 Task: Search one way flight ticket for 5 adults, 2 children, 1 infant in seat and 2 infants on lap in economy from Hartford: Bradley International Airport to Fort Wayne: Fort Wayne International Airport on 5-4-2023. Choice of flights is Sun country airlines. Number of bags: 2 carry on bags. Price is upto 106000. Outbound departure time preference is 4:00.
Action: Mouse moved to (325, 281)
Screenshot: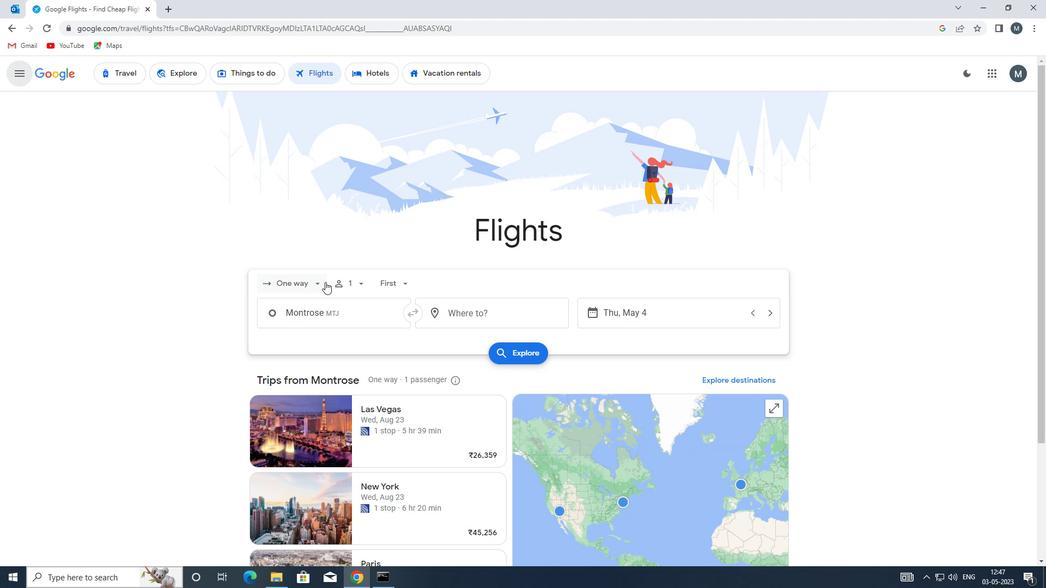 
Action: Mouse pressed left at (325, 281)
Screenshot: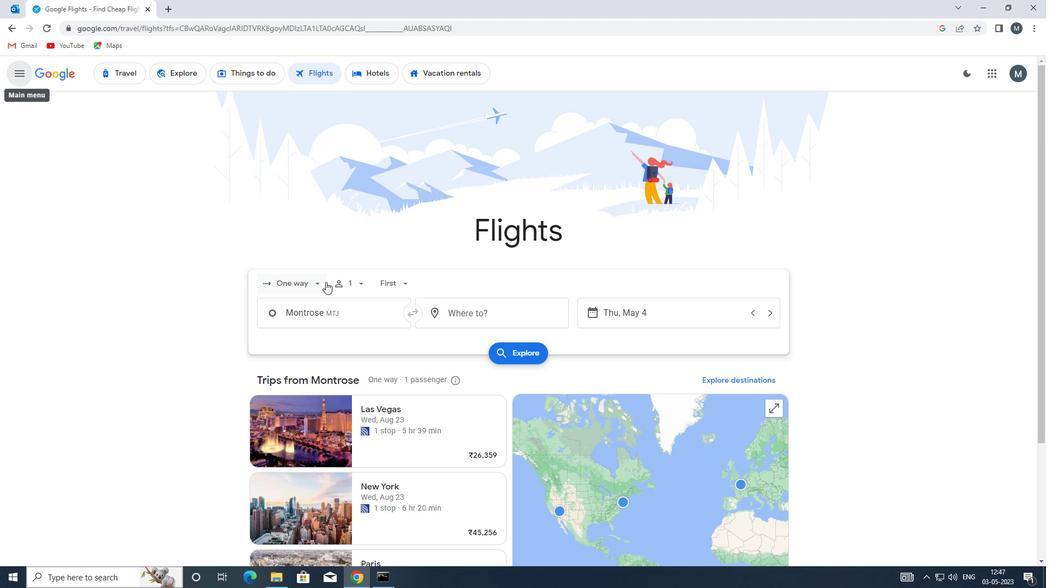 
Action: Mouse moved to (314, 338)
Screenshot: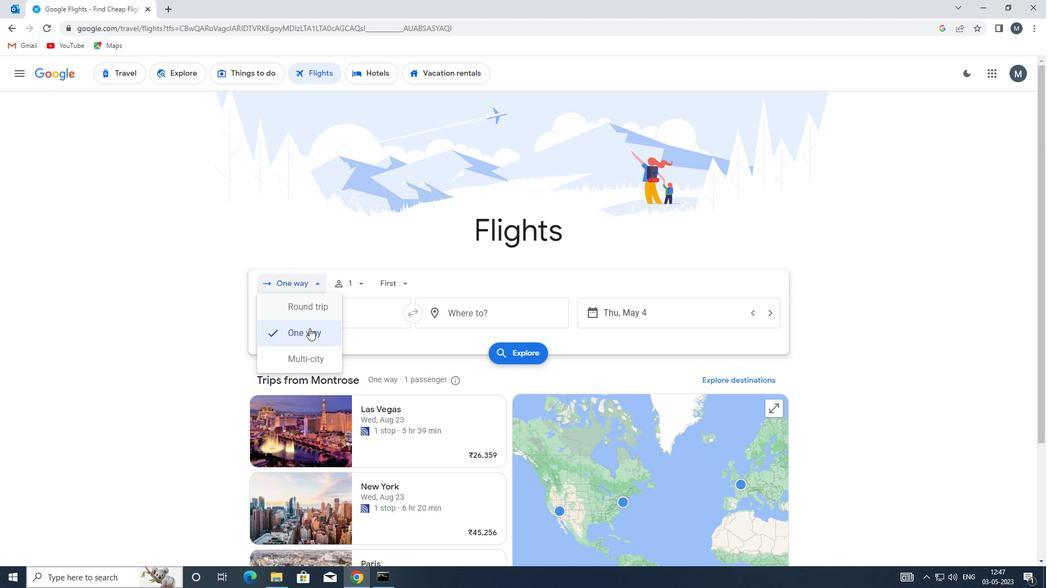 
Action: Mouse pressed left at (314, 338)
Screenshot: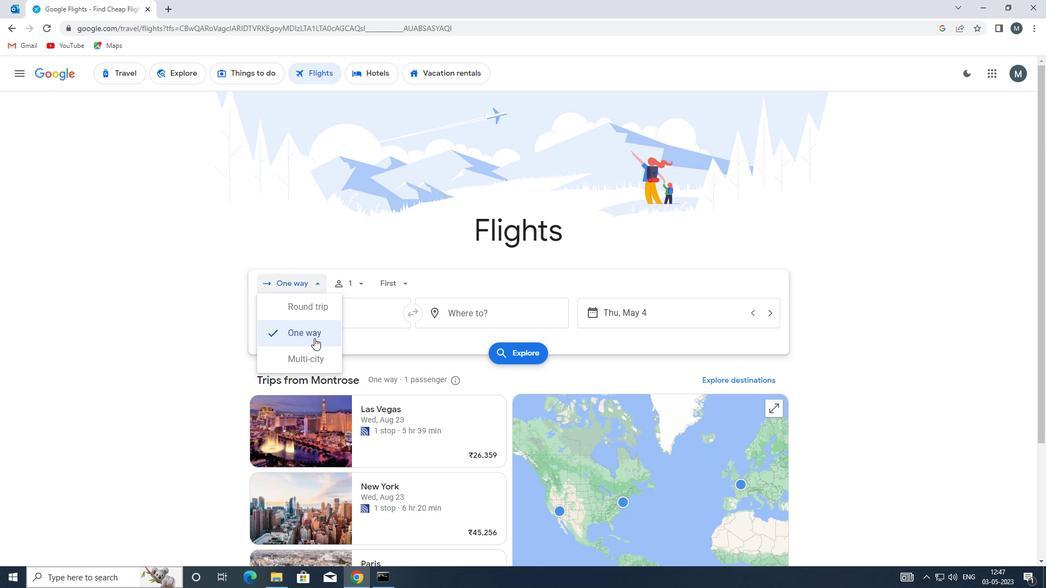 
Action: Mouse moved to (361, 282)
Screenshot: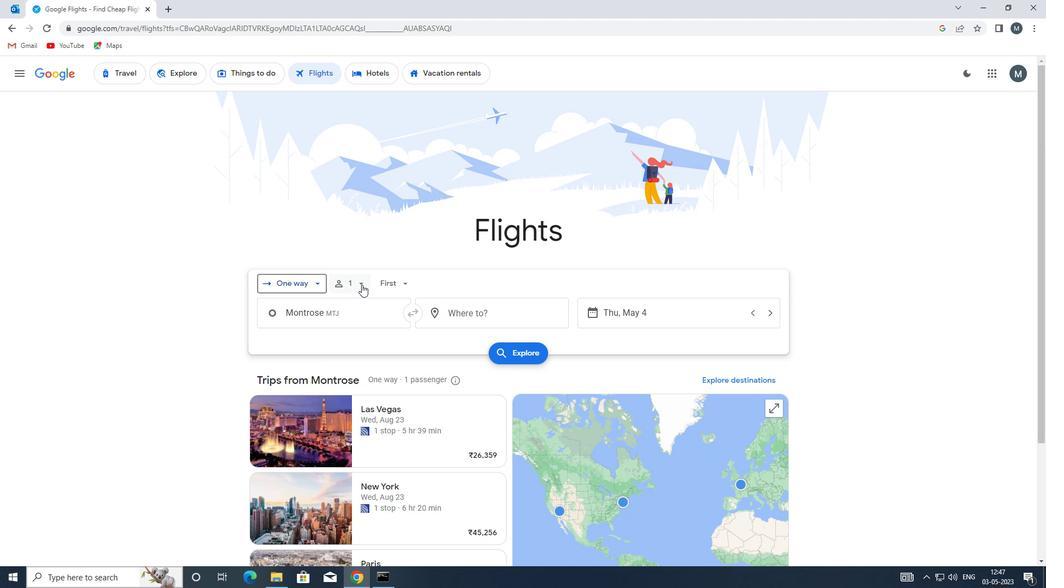
Action: Mouse pressed left at (361, 282)
Screenshot: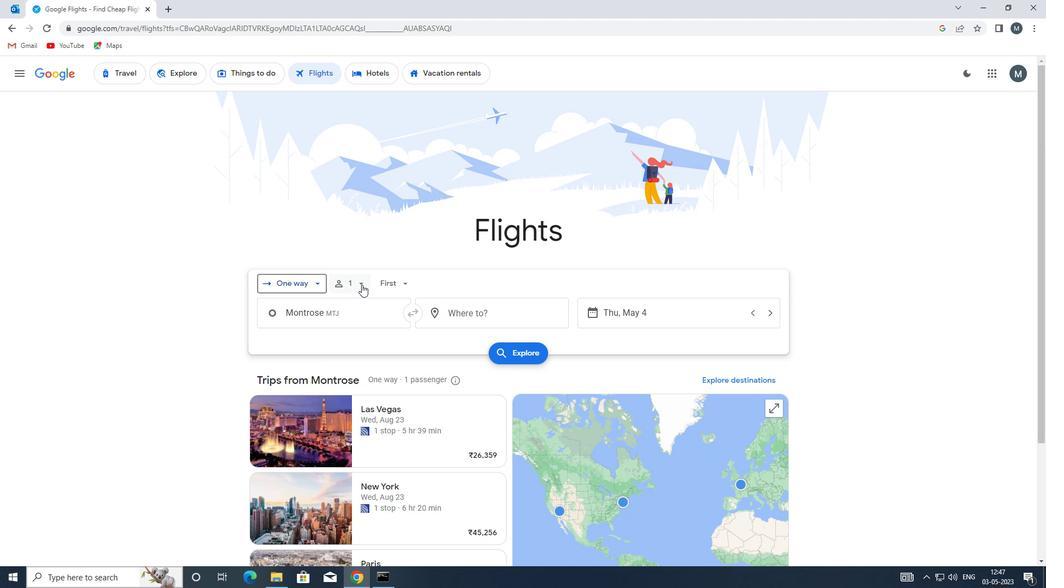 
Action: Mouse moved to (444, 311)
Screenshot: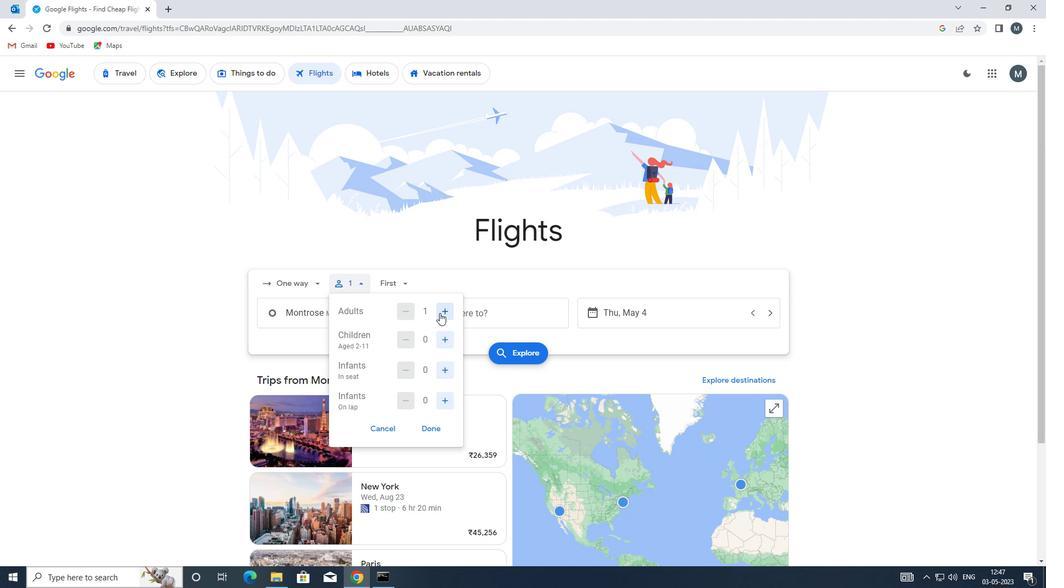 
Action: Mouse pressed left at (444, 311)
Screenshot: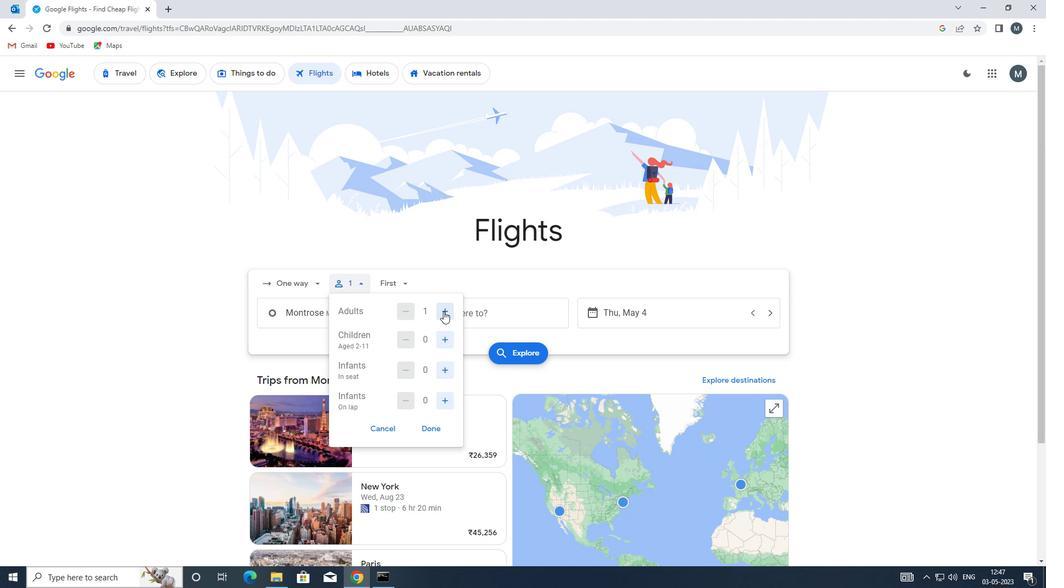 
Action: Mouse pressed left at (444, 311)
Screenshot: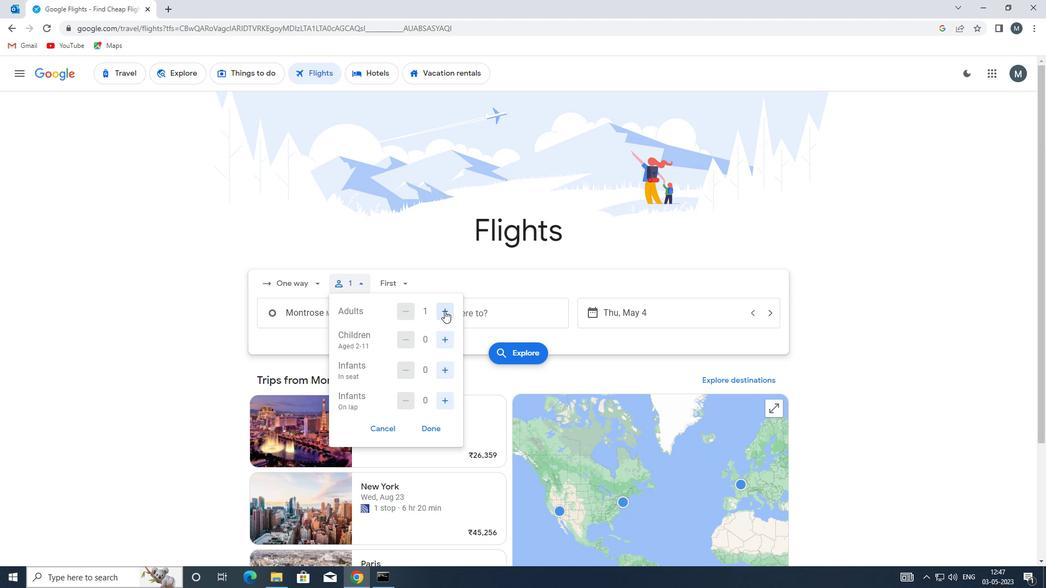 
Action: Mouse pressed left at (444, 311)
Screenshot: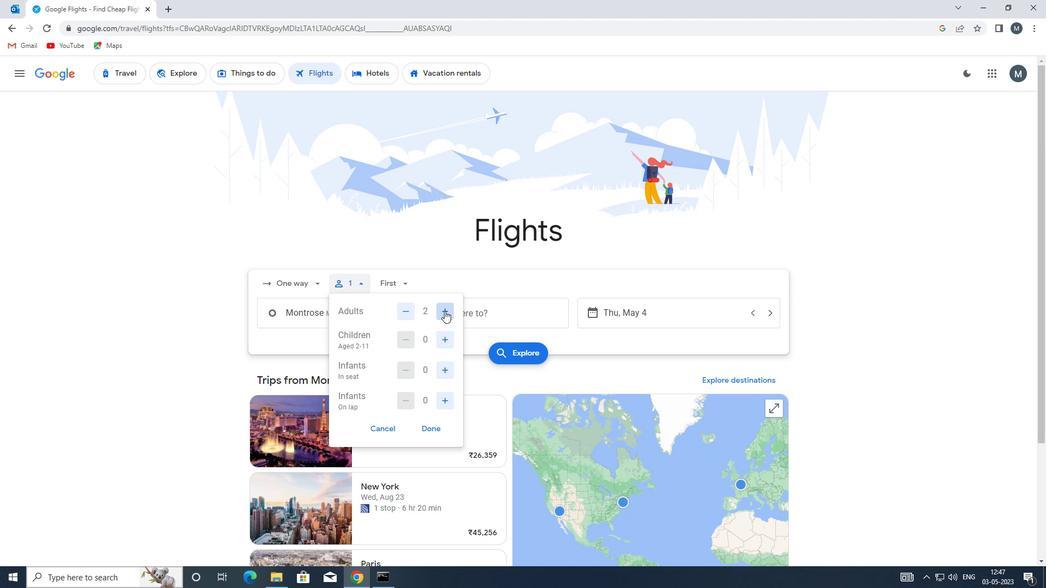 
Action: Mouse pressed left at (444, 311)
Screenshot: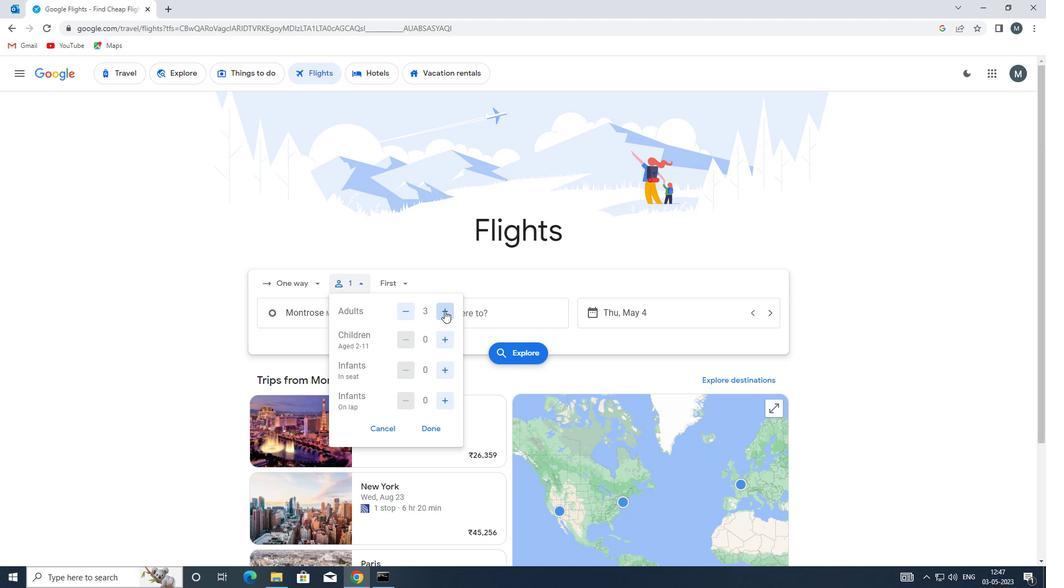 
Action: Mouse moved to (446, 335)
Screenshot: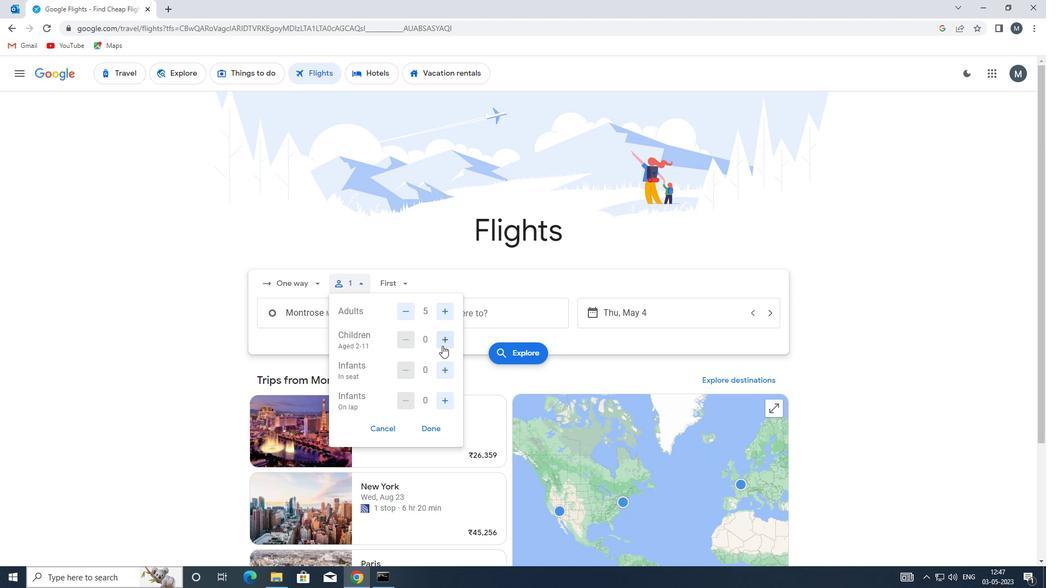 
Action: Mouse pressed left at (446, 335)
Screenshot: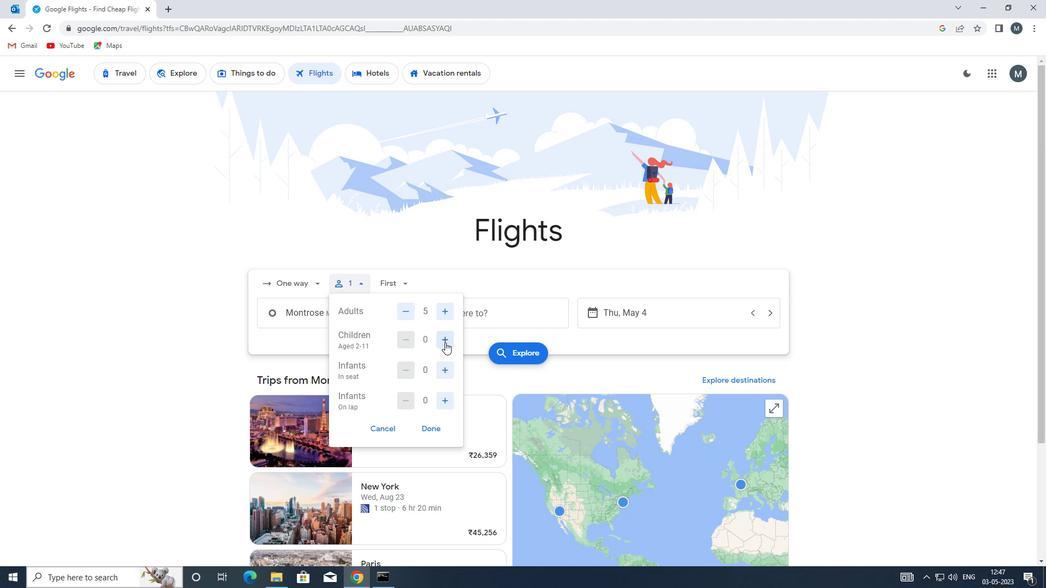 
Action: Mouse pressed left at (446, 335)
Screenshot: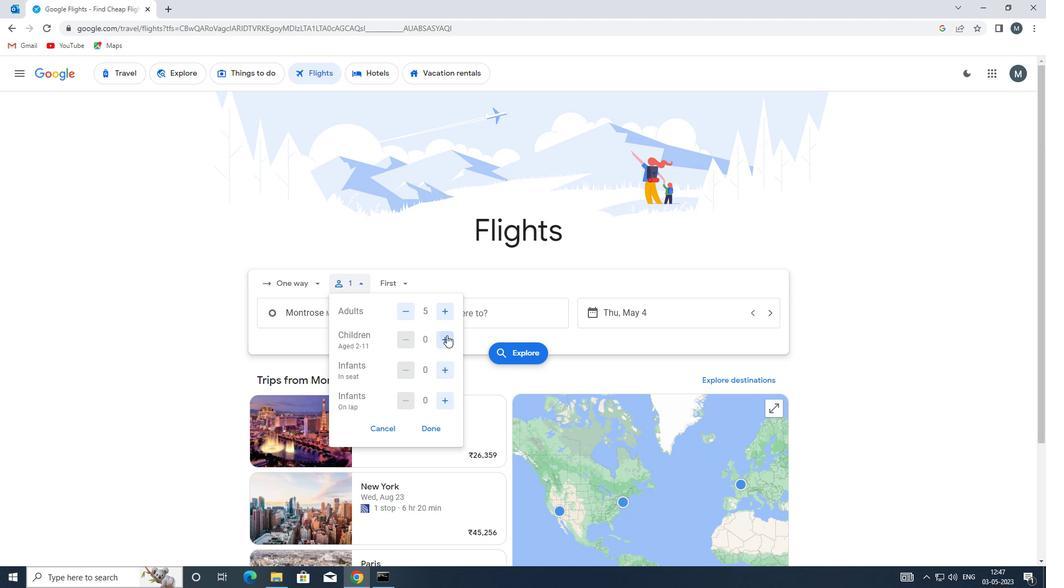 
Action: Mouse moved to (445, 367)
Screenshot: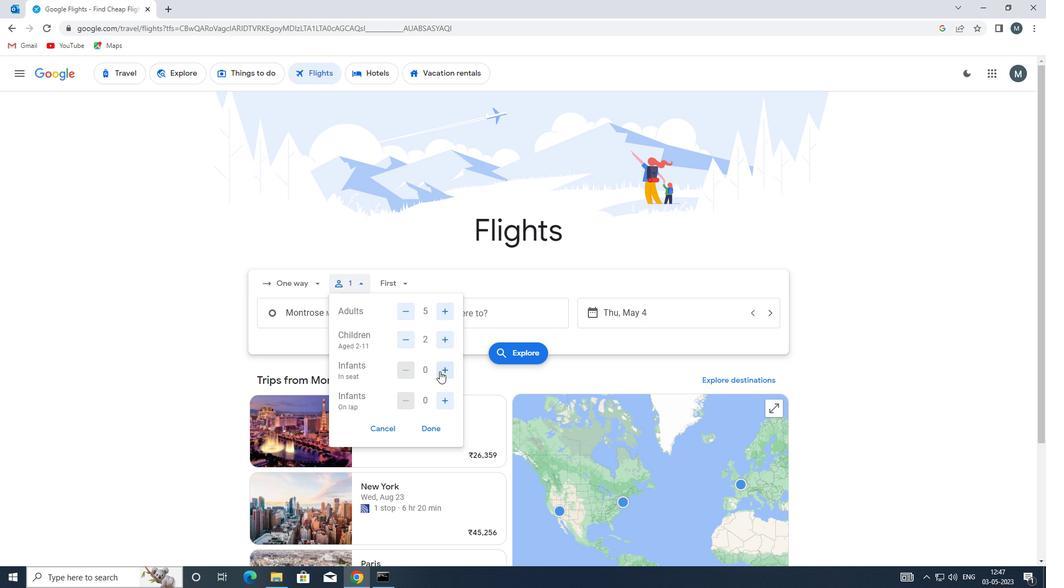 
Action: Mouse pressed left at (445, 367)
Screenshot: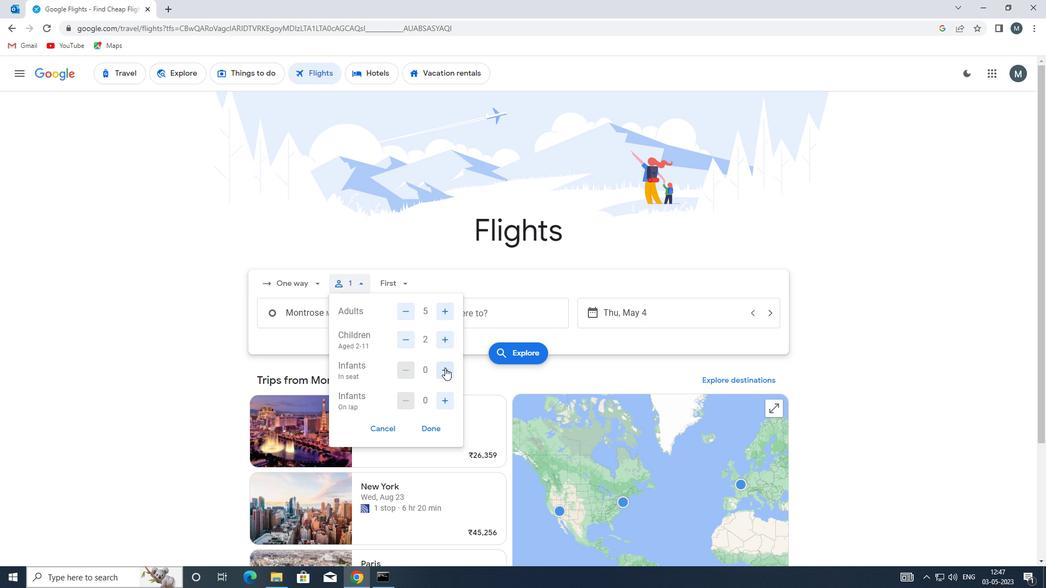 
Action: Mouse moved to (443, 400)
Screenshot: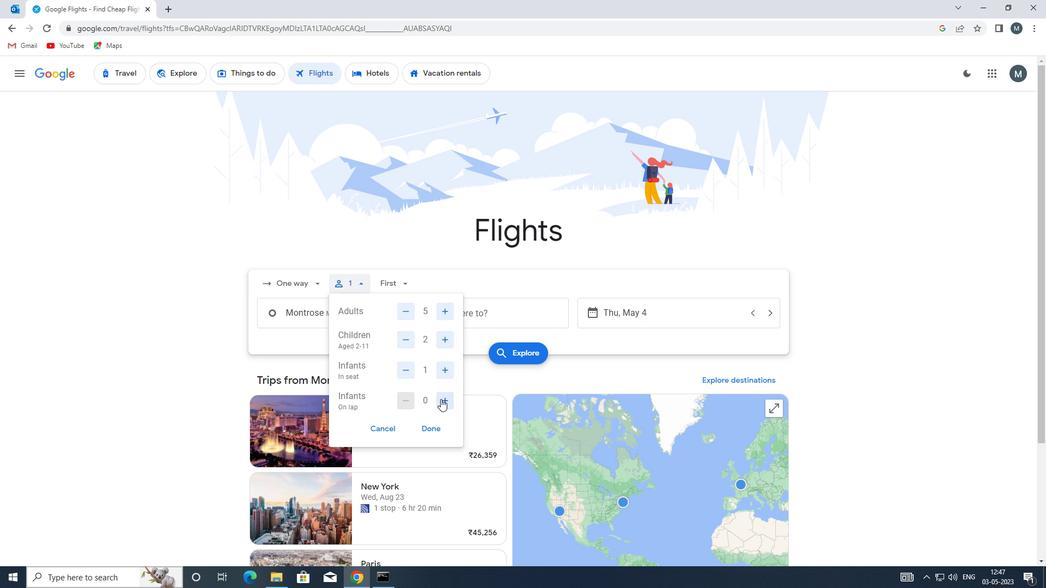 
Action: Mouse pressed left at (443, 400)
Screenshot: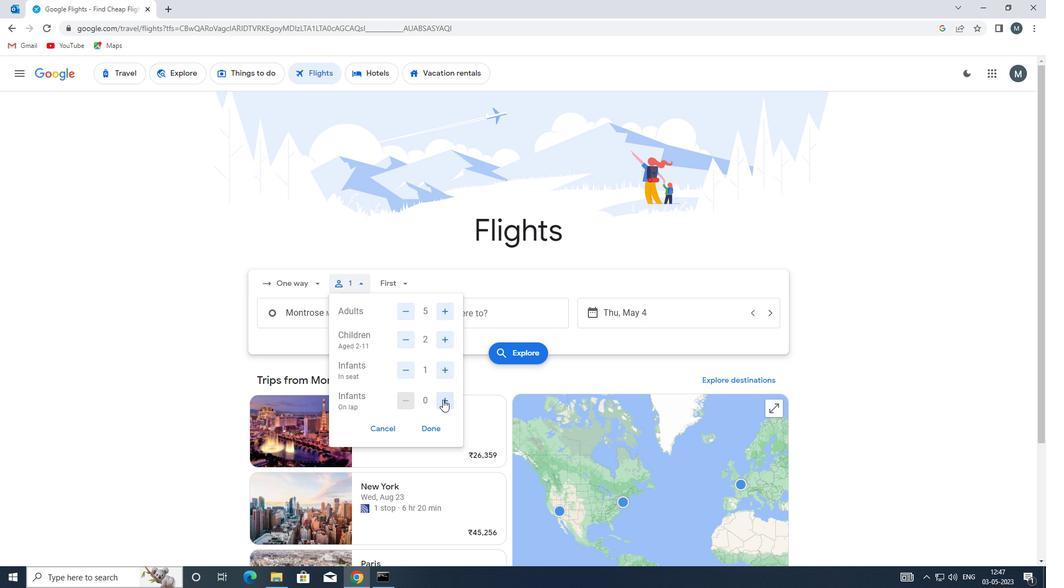 
Action: Mouse moved to (443, 400)
Screenshot: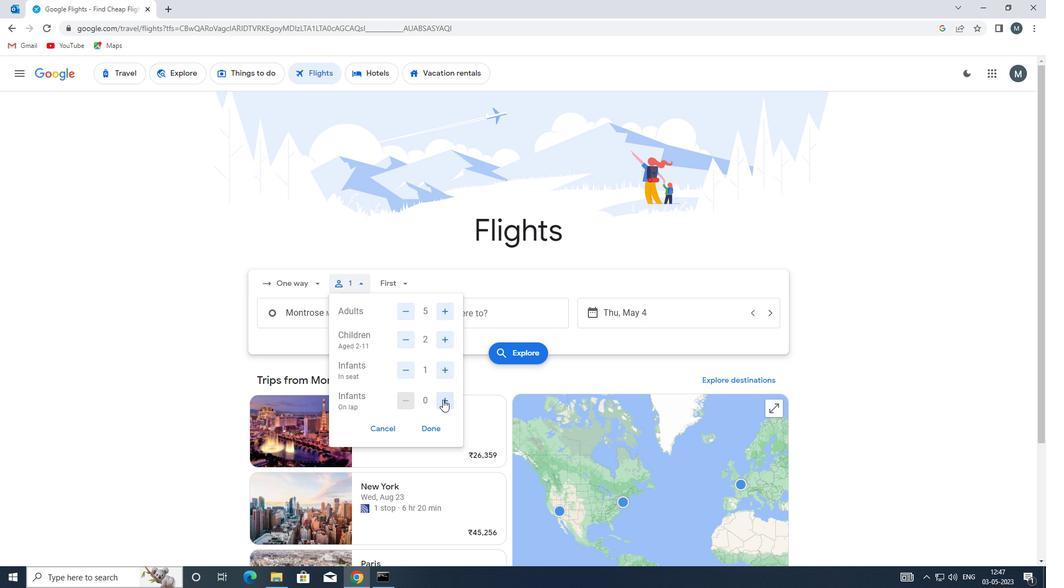 
Action: Mouse pressed left at (443, 400)
Screenshot: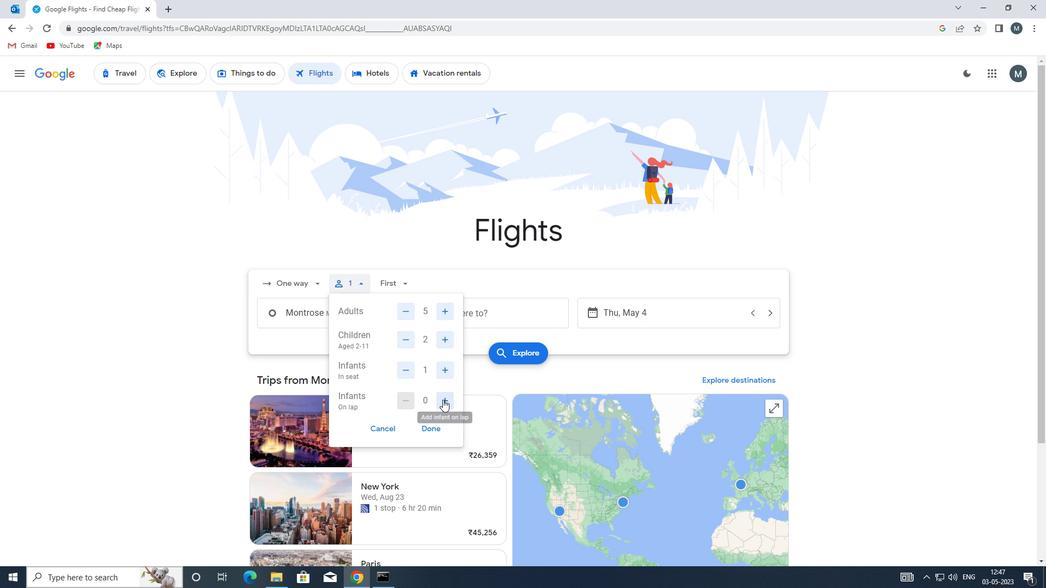 
Action: Mouse moved to (411, 401)
Screenshot: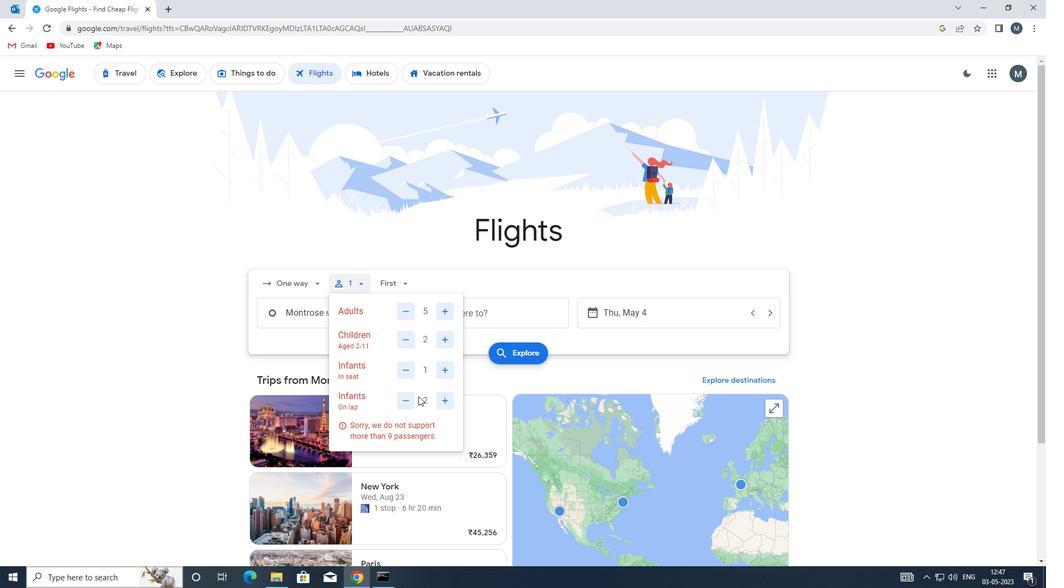 
Action: Mouse pressed left at (411, 401)
Screenshot: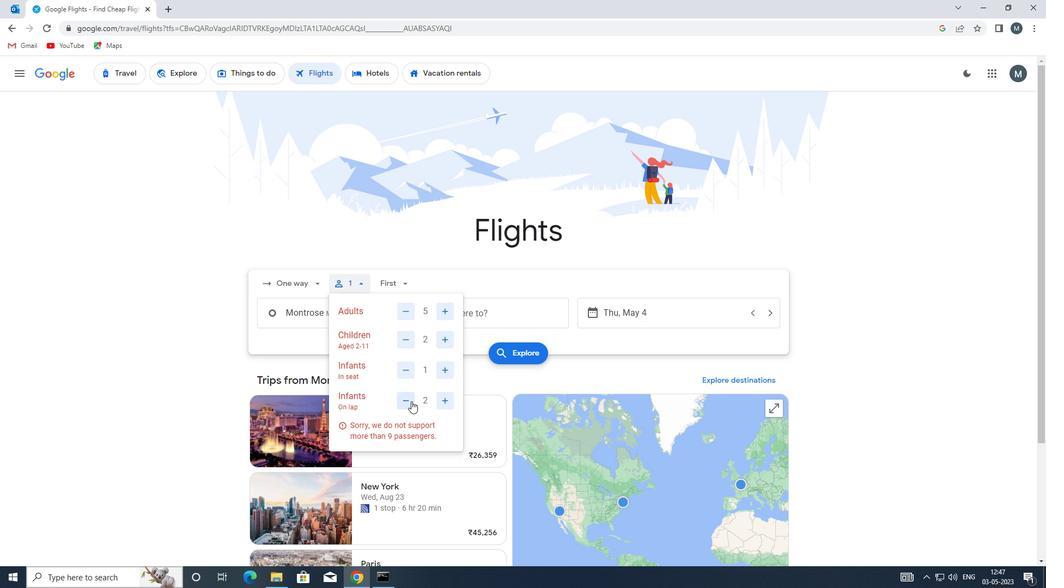 
Action: Mouse moved to (430, 423)
Screenshot: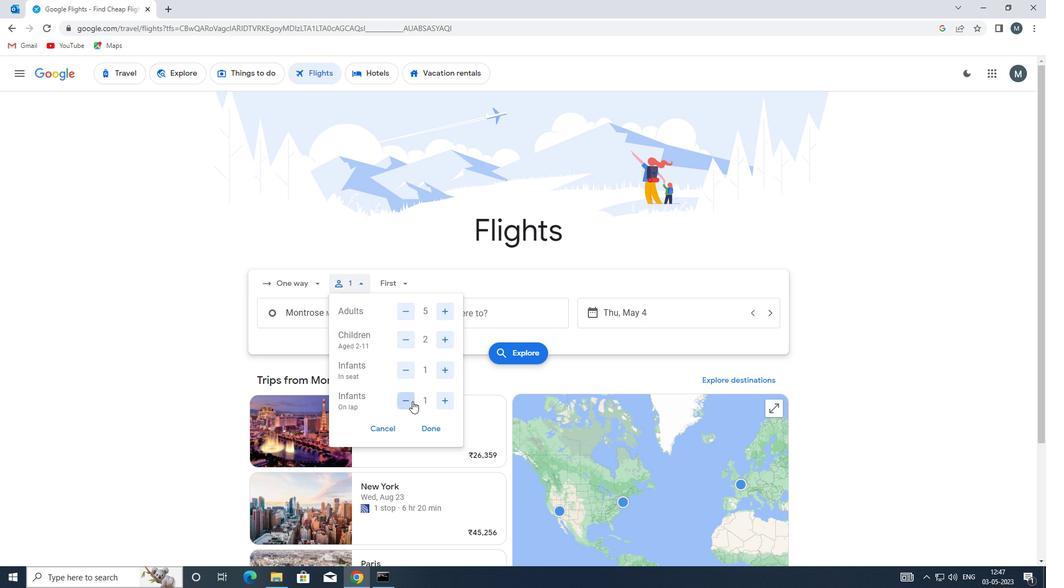 
Action: Mouse pressed left at (430, 423)
Screenshot: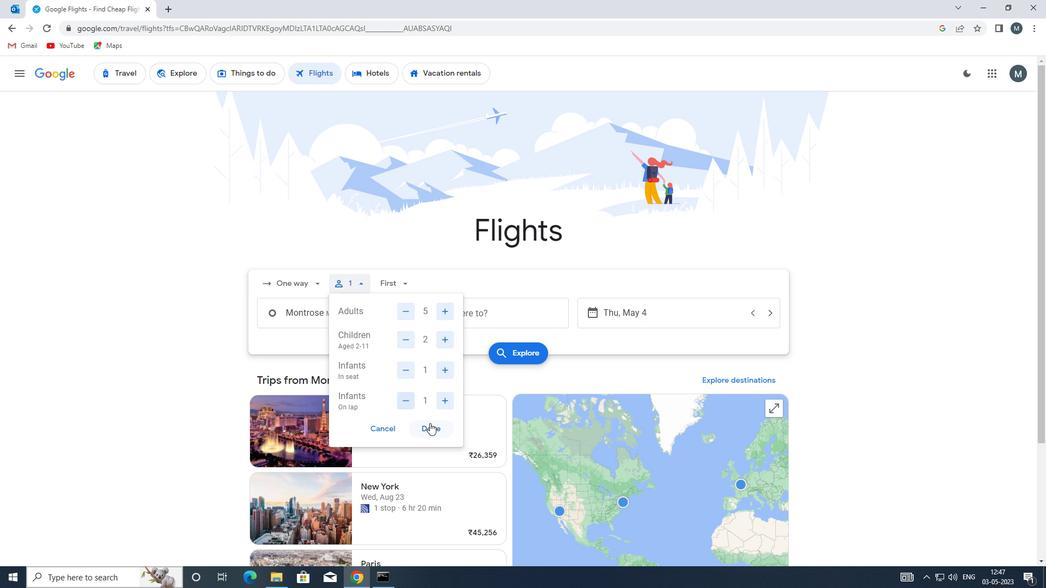 
Action: Mouse moved to (407, 286)
Screenshot: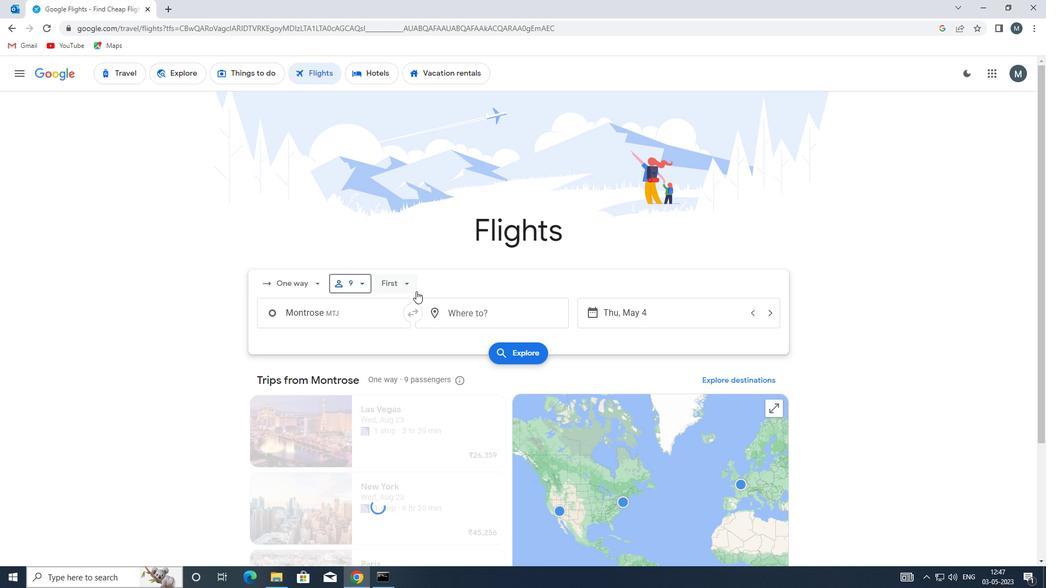 
Action: Mouse pressed left at (407, 286)
Screenshot: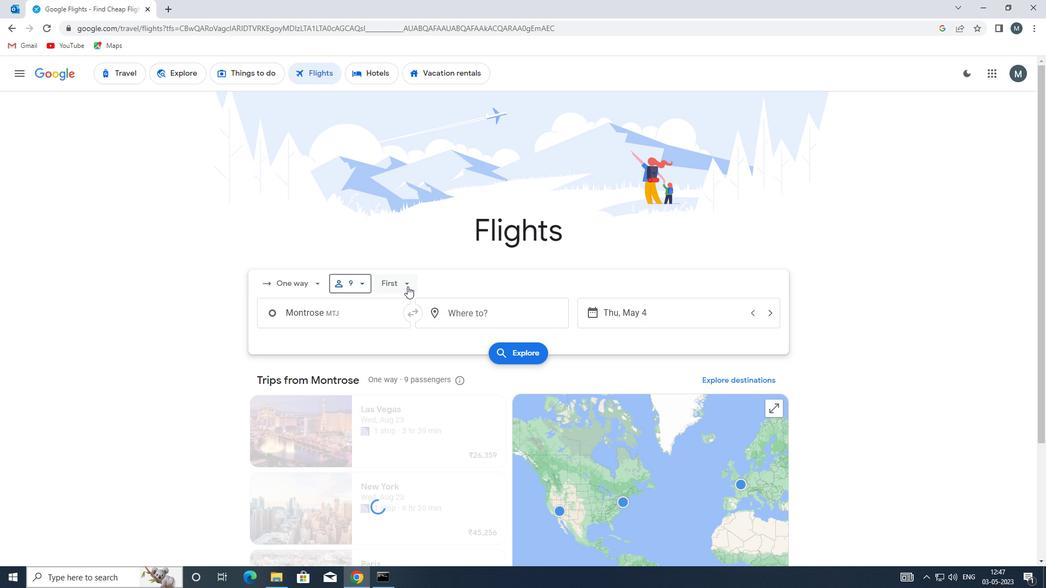
Action: Mouse moved to (423, 305)
Screenshot: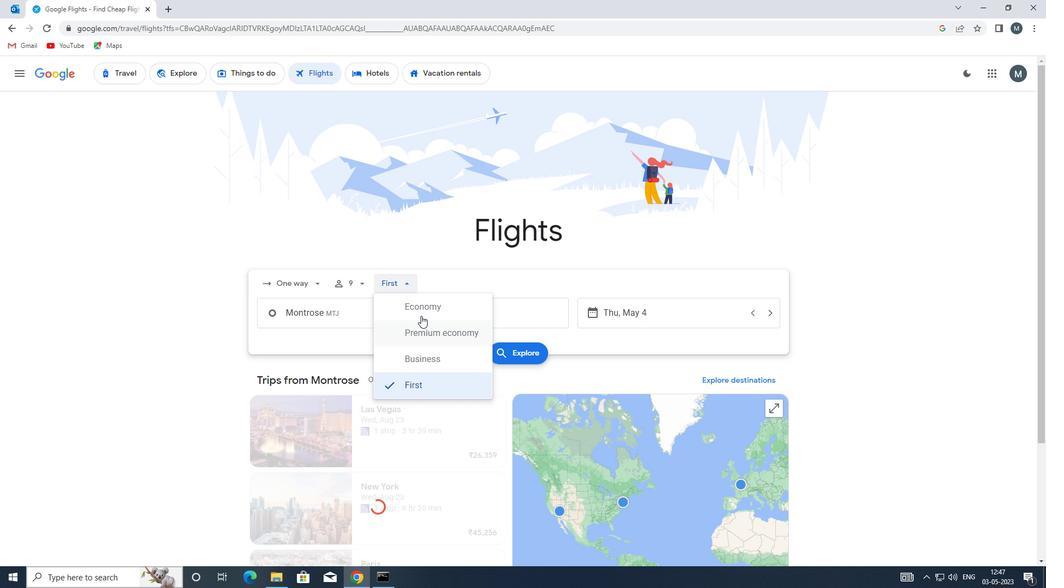 
Action: Mouse pressed left at (423, 305)
Screenshot: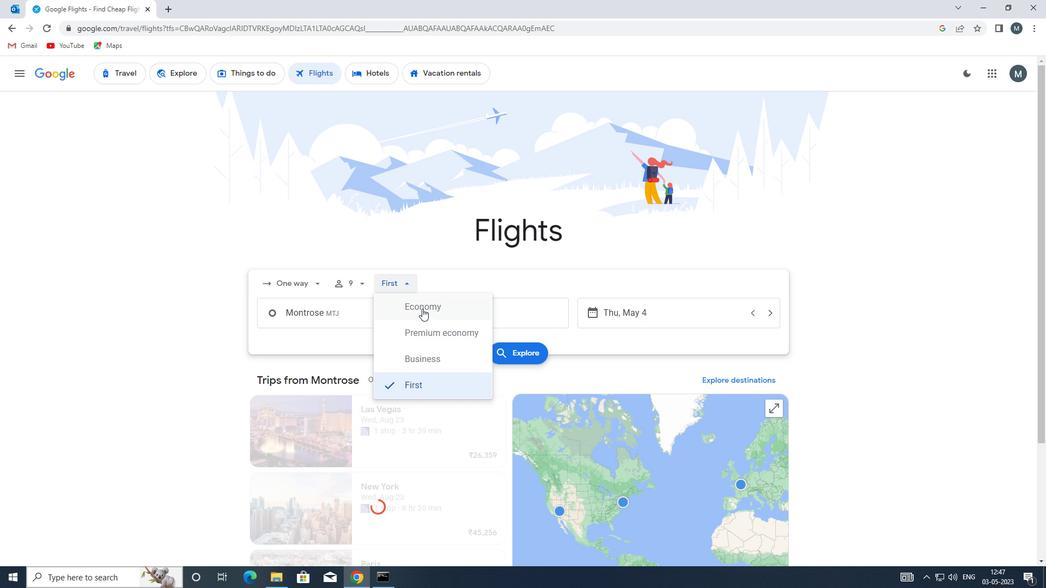 
Action: Mouse moved to (360, 315)
Screenshot: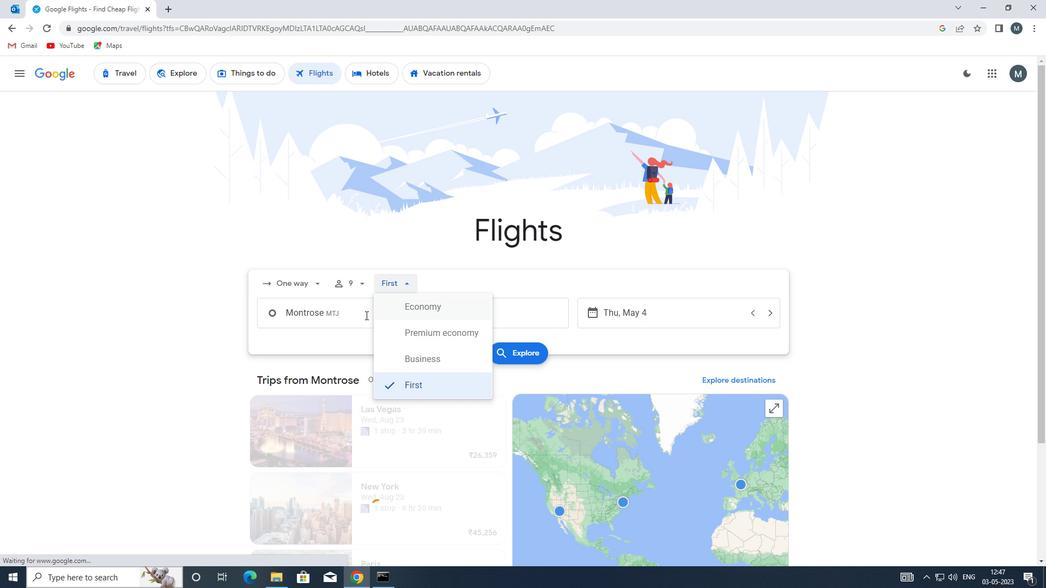 
Action: Mouse pressed left at (360, 315)
Screenshot: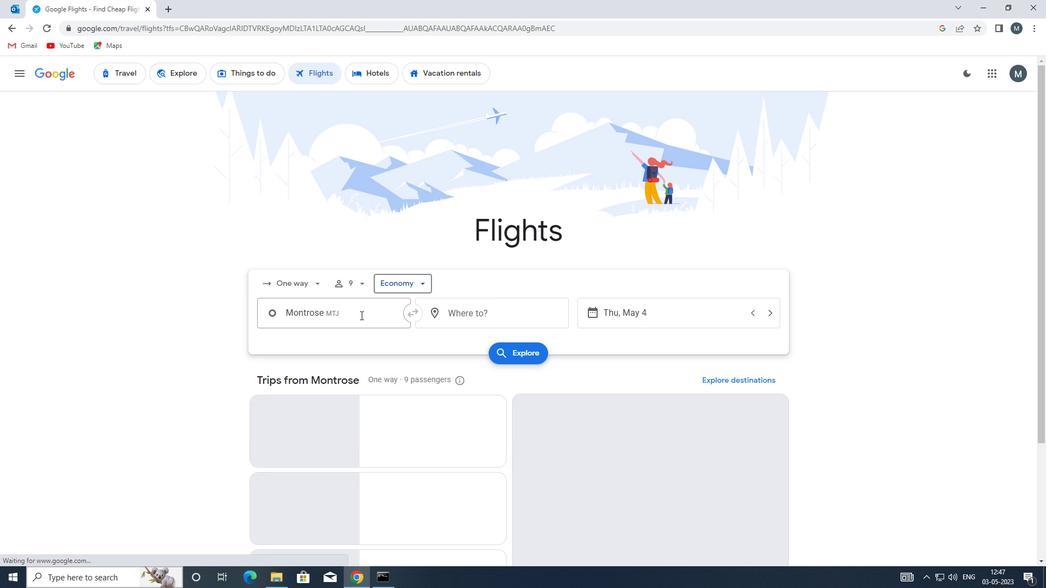 
Action: Key pressed <Key.shift>BDL
Screenshot: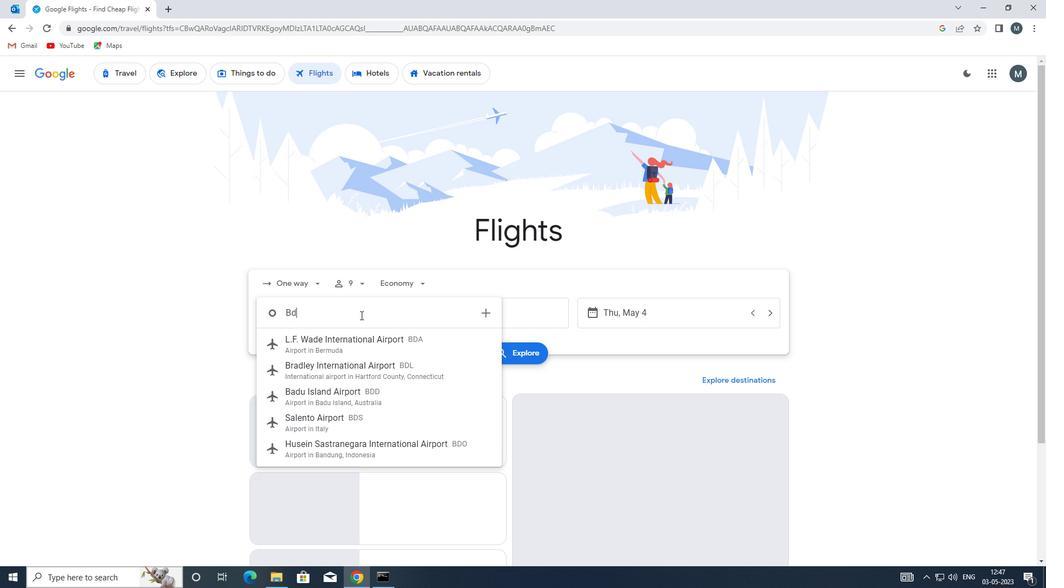 
Action: Mouse moved to (390, 348)
Screenshot: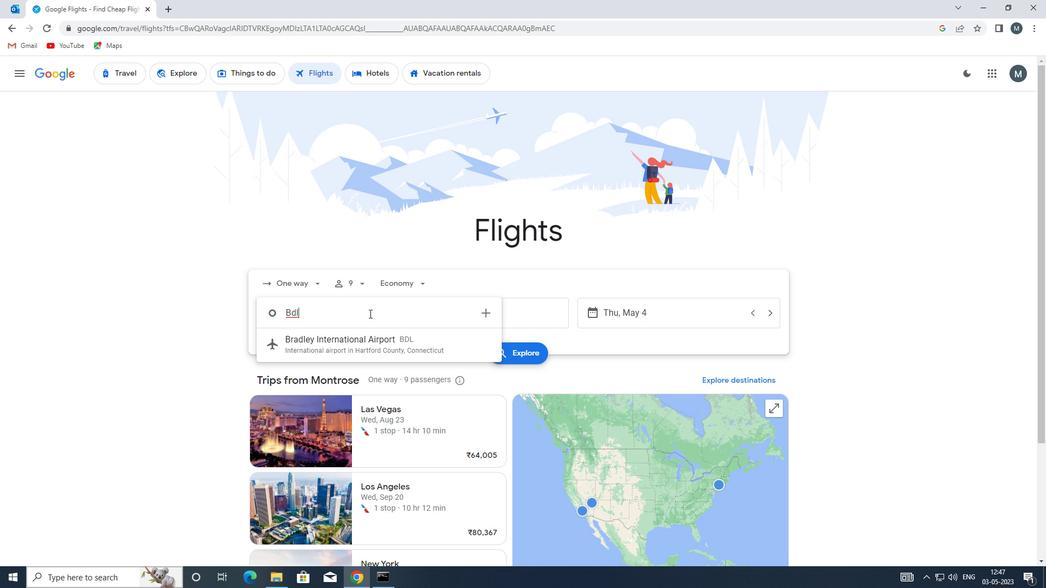 
Action: Mouse pressed left at (390, 348)
Screenshot: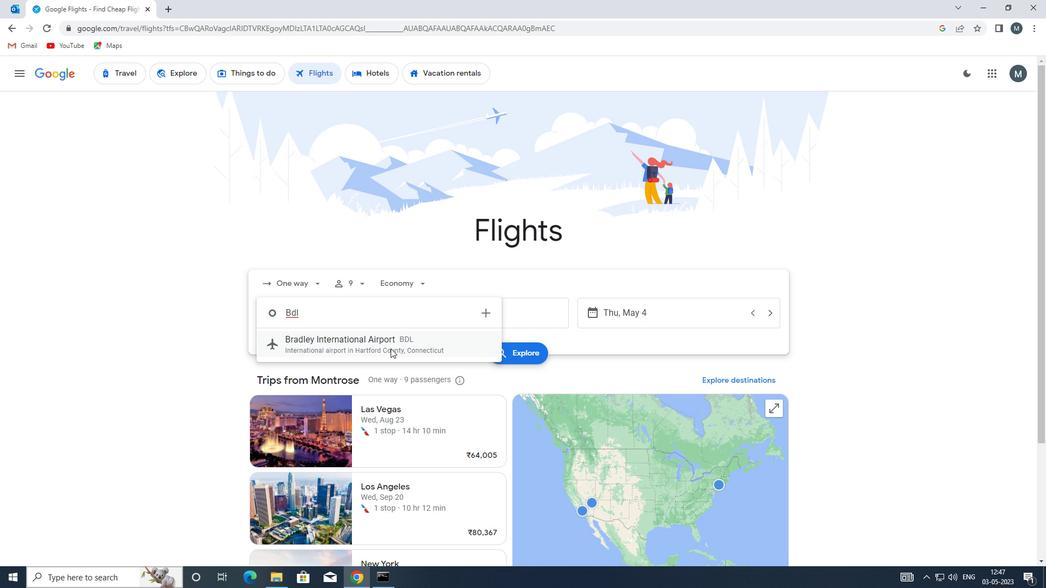 
Action: Mouse moved to (439, 314)
Screenshot: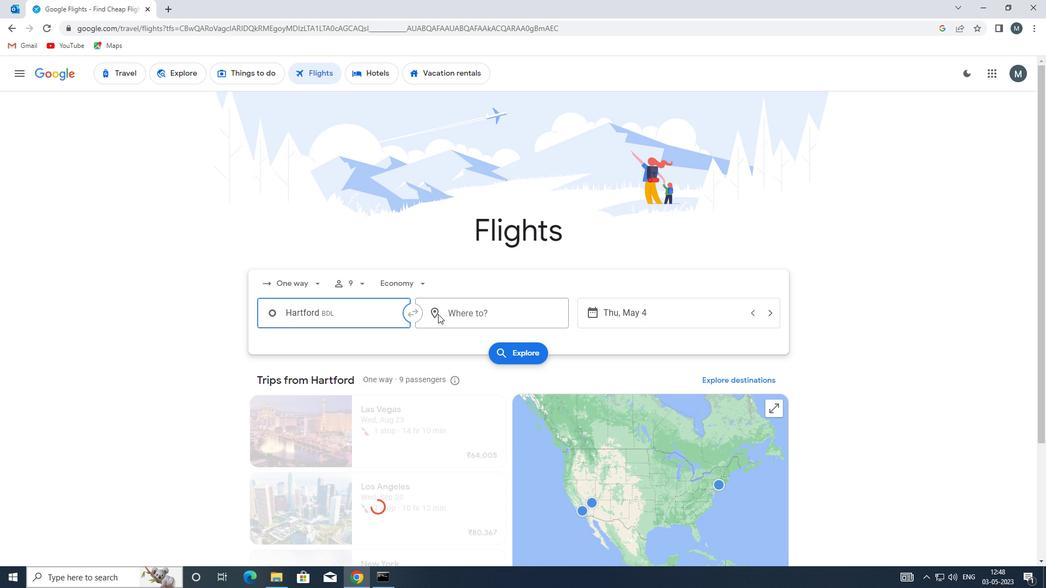 
Action: Mouse pressed left at (439, 314)
Screenshot: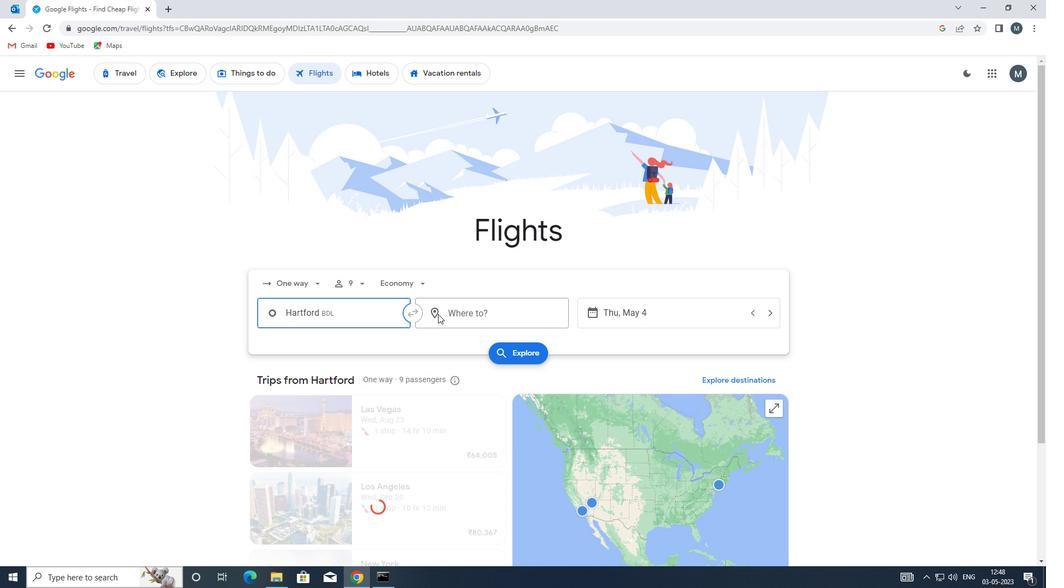
Action: Mouse moved to (439, 314)
Screenshot: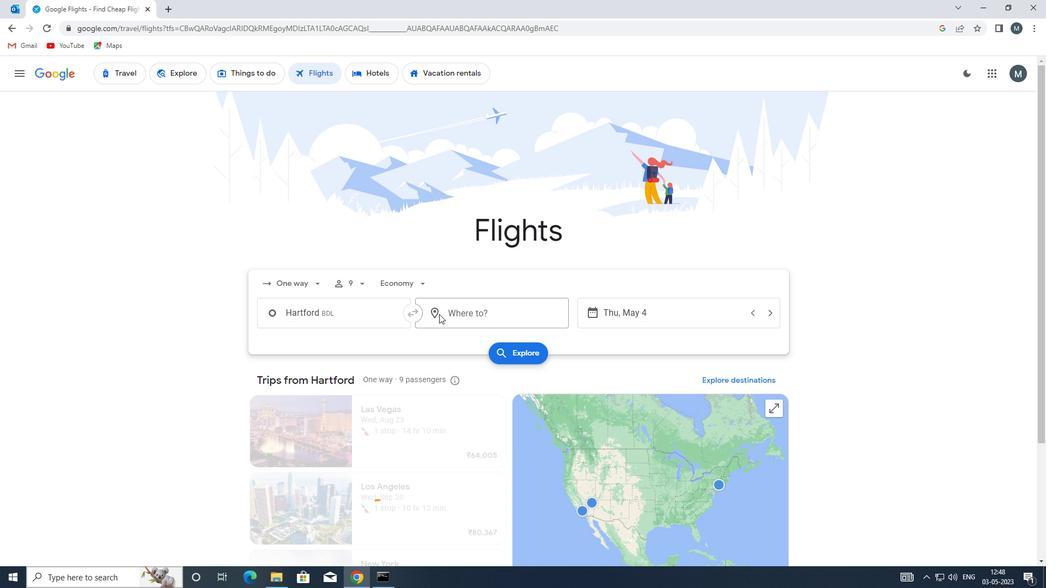 
Action: Key pressed FWA
Screenshot: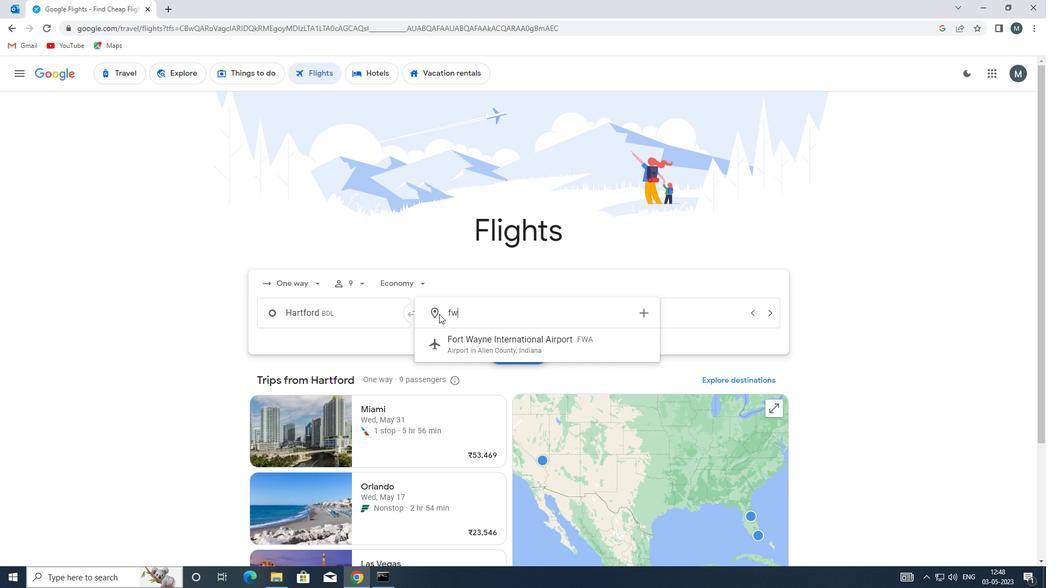 
Action: Mouse moved to (492, 340)
Screenshot: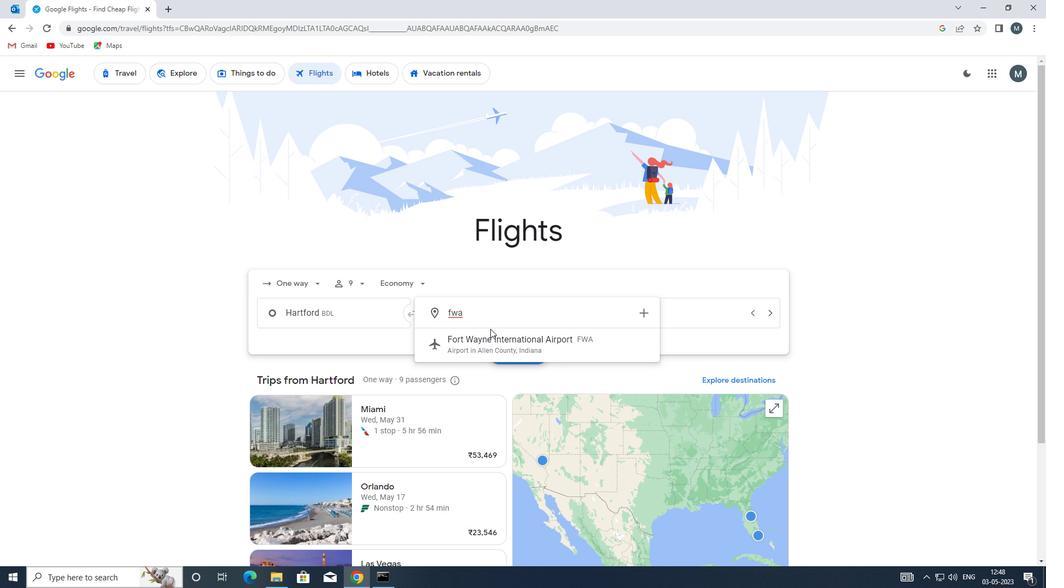 
Action: Mouse pressed left at (492, 340)
Screenshot: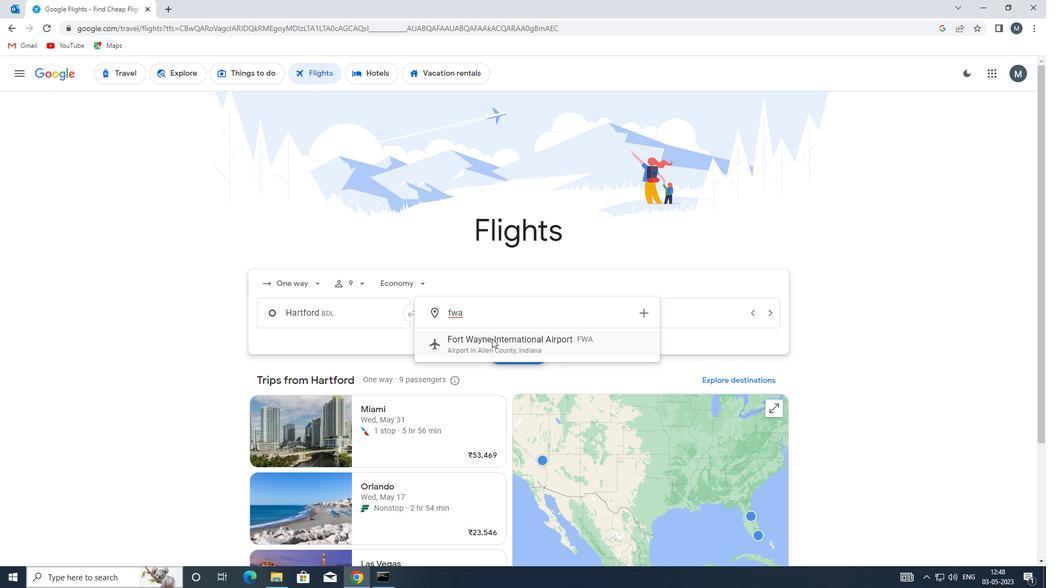 
Action: Mouse moved to (619, 315)
Screenshot: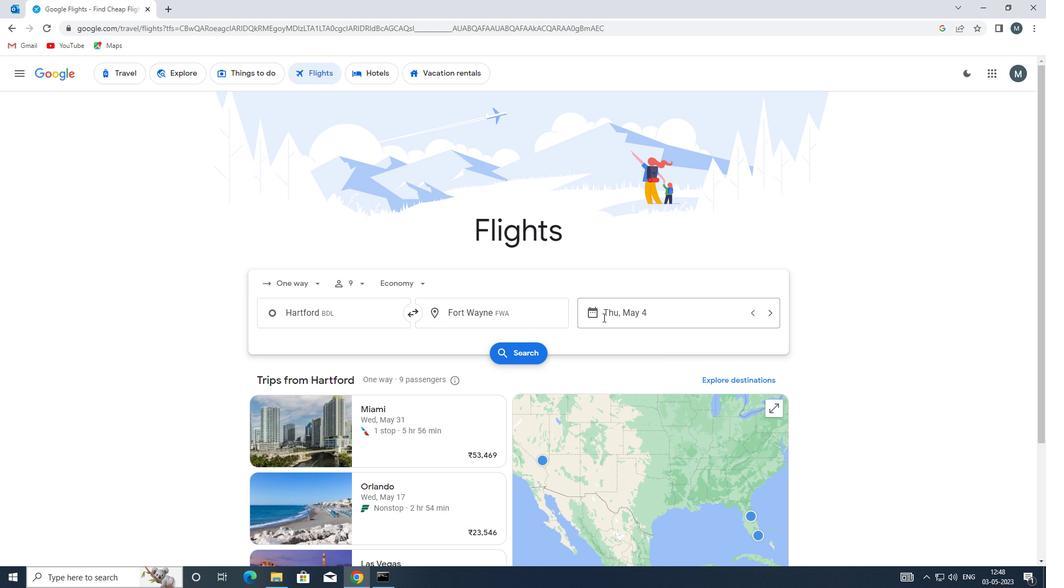 
Action: Mouse pressed left at (619, 315)
Screenshot: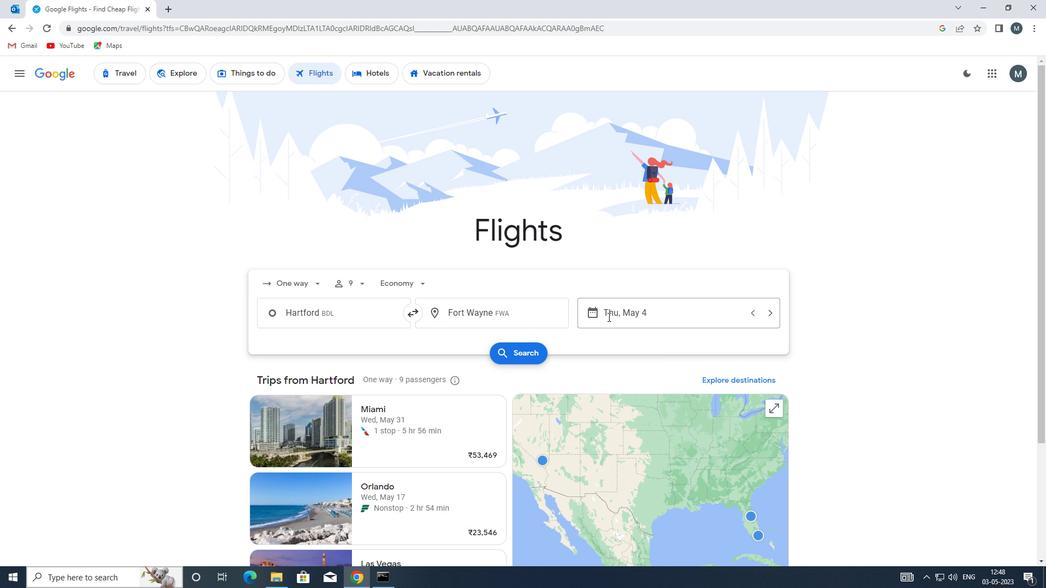 
Action: Mouse moved to (499, 368)
Screenshot: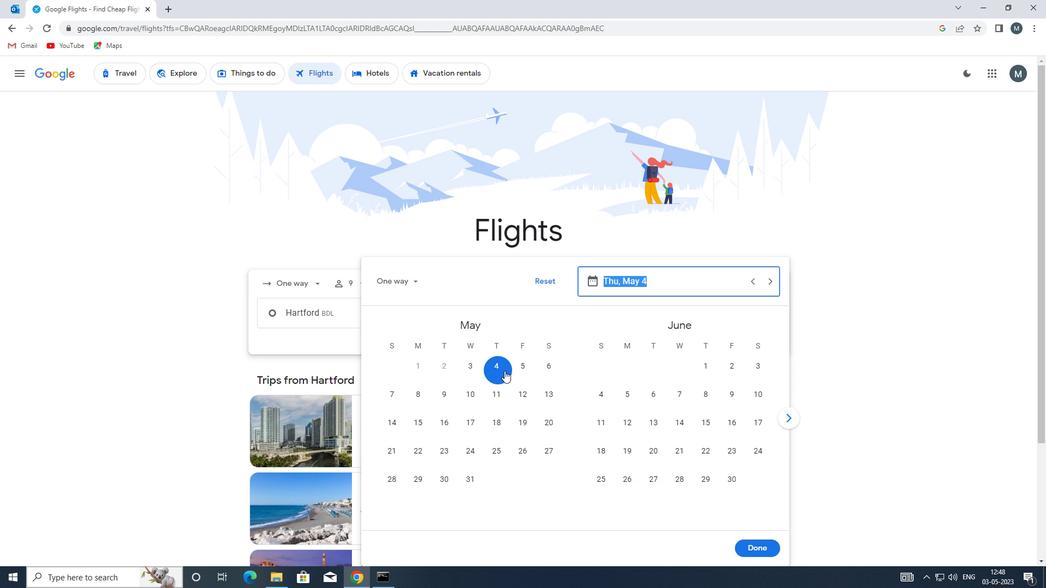 
Action: Mouse pressed left at (499, 368)
Screenshot: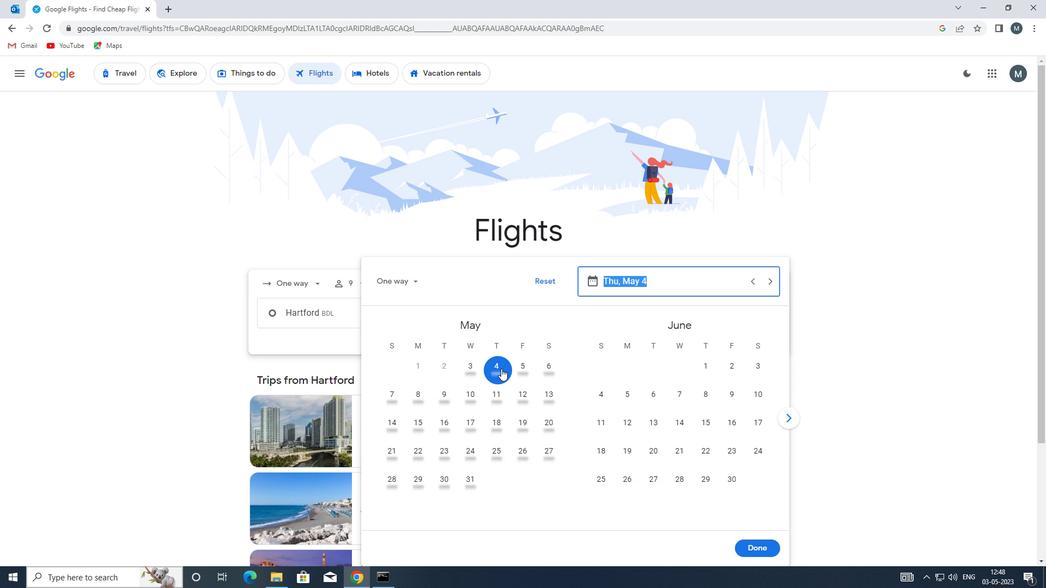 
Action: Mouse moved to (750, 543)
Screenshot: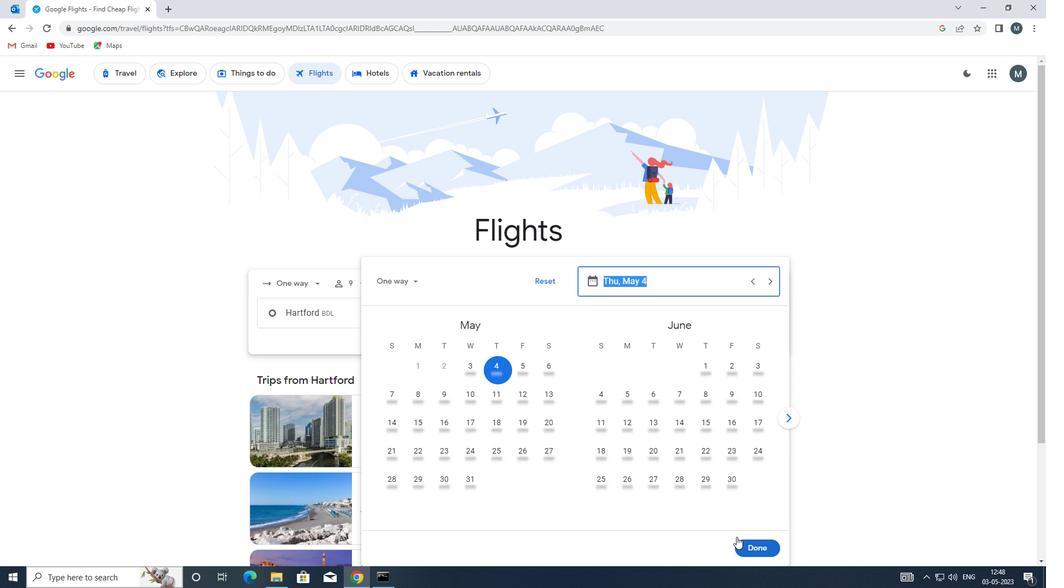 
Action: Mouse pressed left at (750, 543)
Screenshot: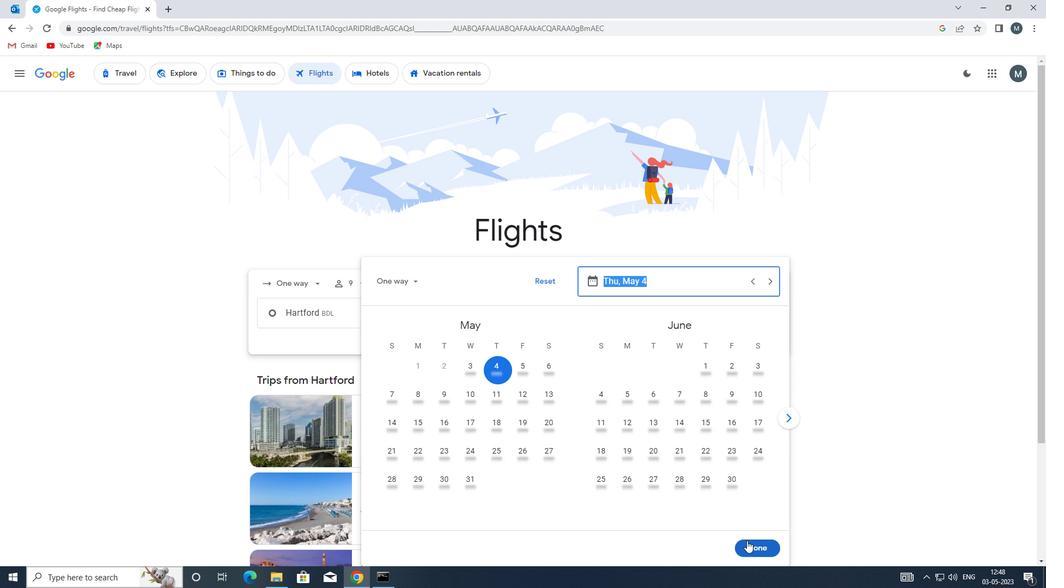 
Action: Mouse moved to (529, 356)
Screenshot: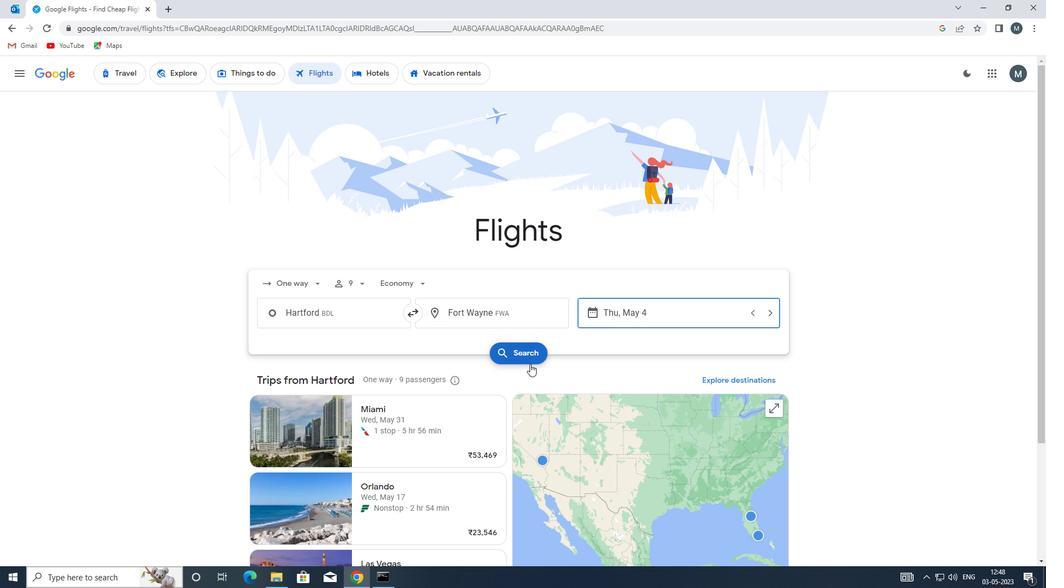 
Action: Mouse pressed left at (529, 356)
Screenshot: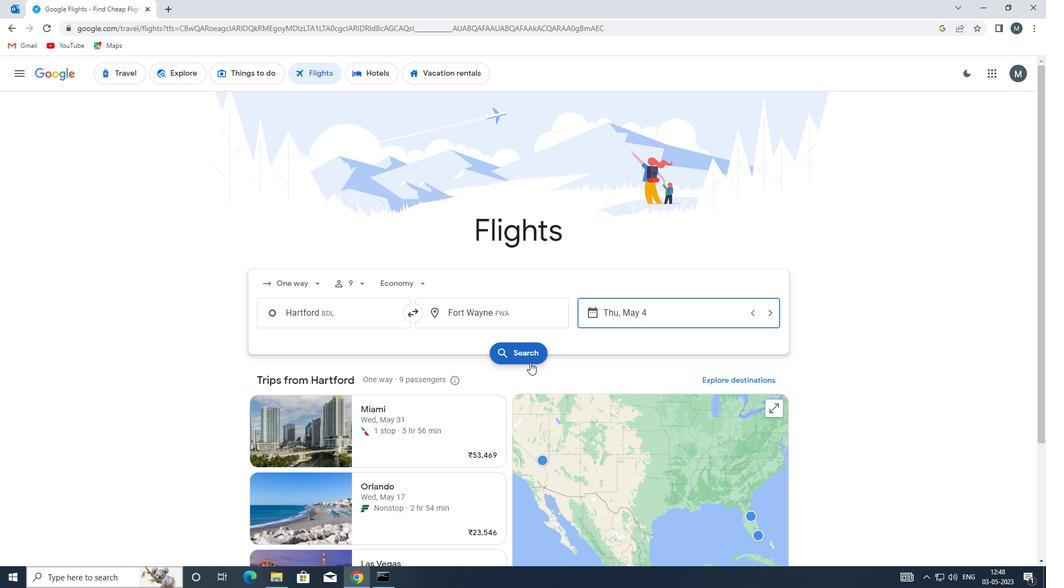 
Action: Mouse moved to (268, 173)
Screenshot: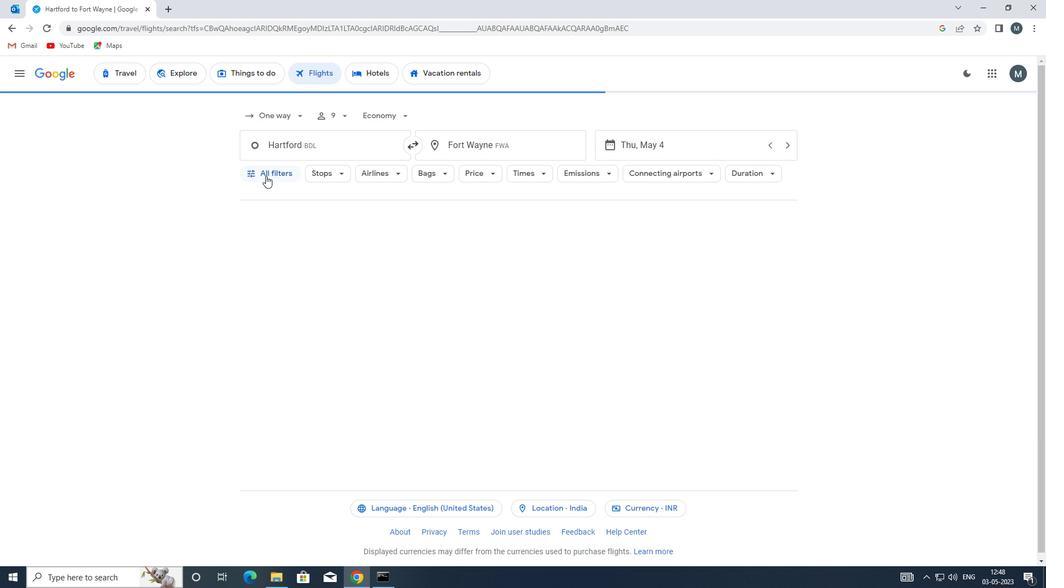 
Action: Mouse pressed left at (268, 173)
Screenshot: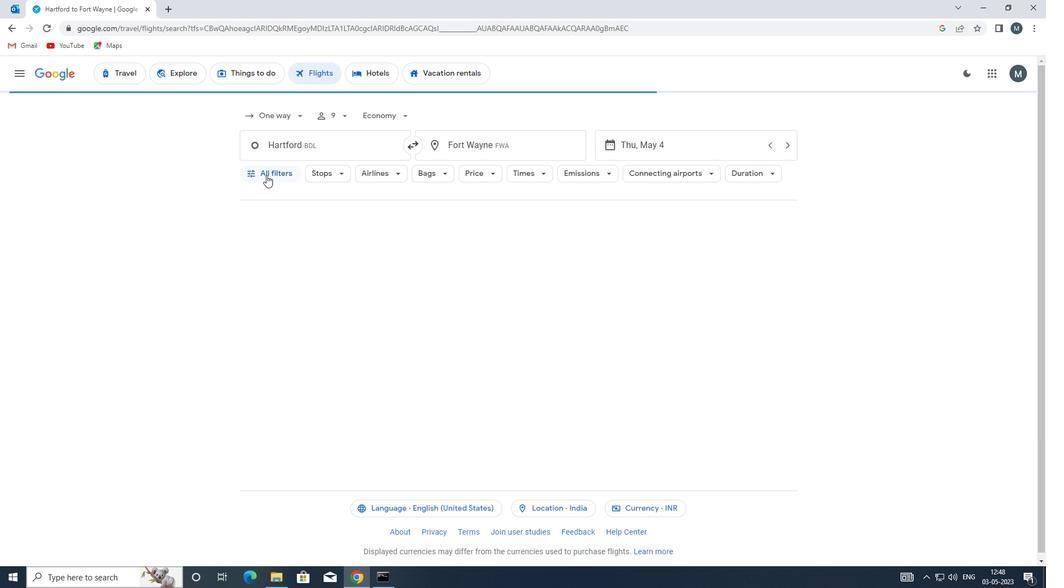 
Action: Mouse moved to (319, 322)
Screenshot: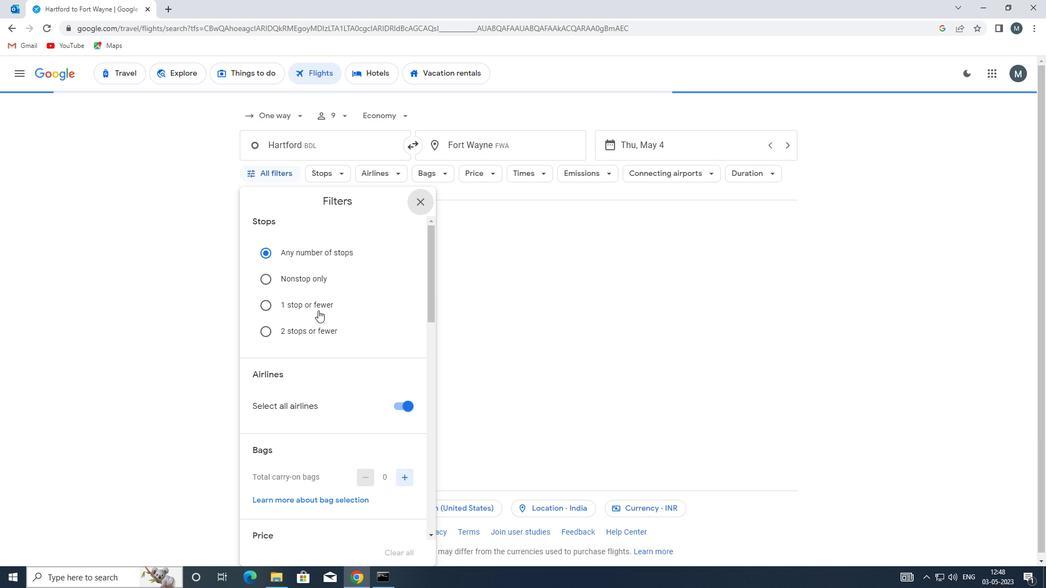 
Action: Mouse scrolled (319, 322) with delta (0, 0)
Screenshot: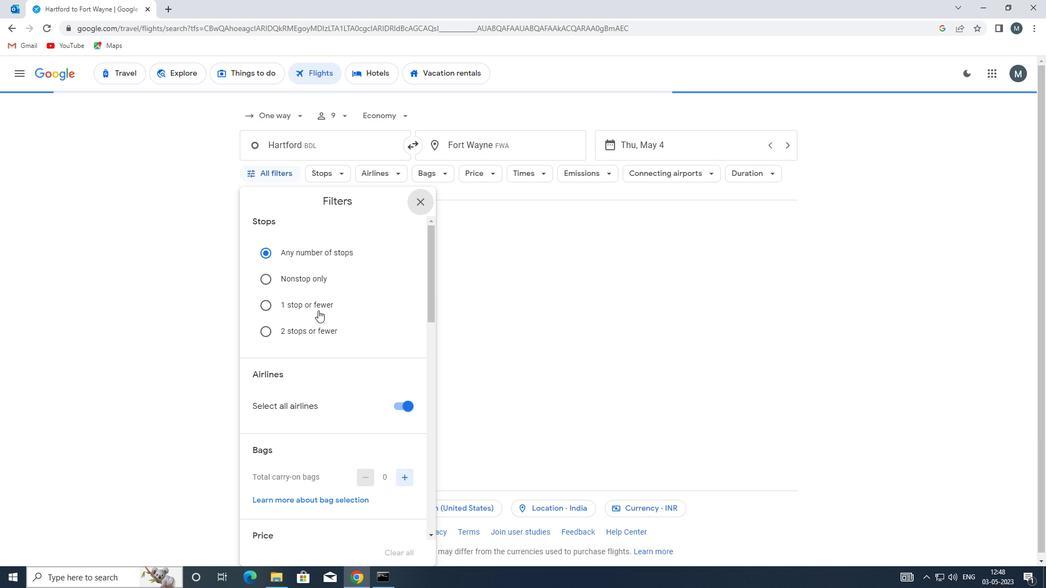 
Action: Mouse moved to (319, 324)
Screenshot: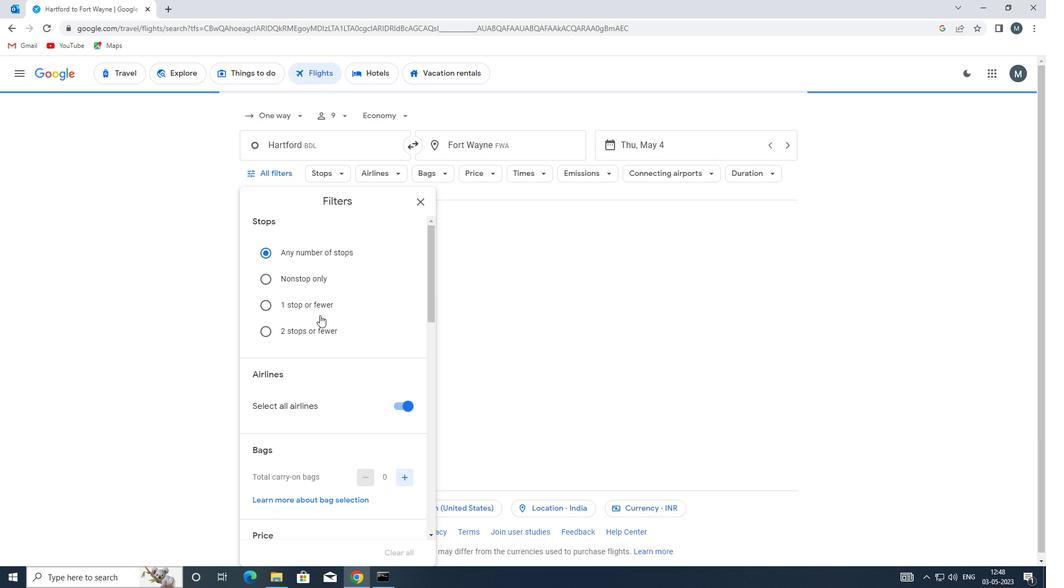 
Action: Mouse scrolled (319, 324) with delta (0, 0)
Screenshot: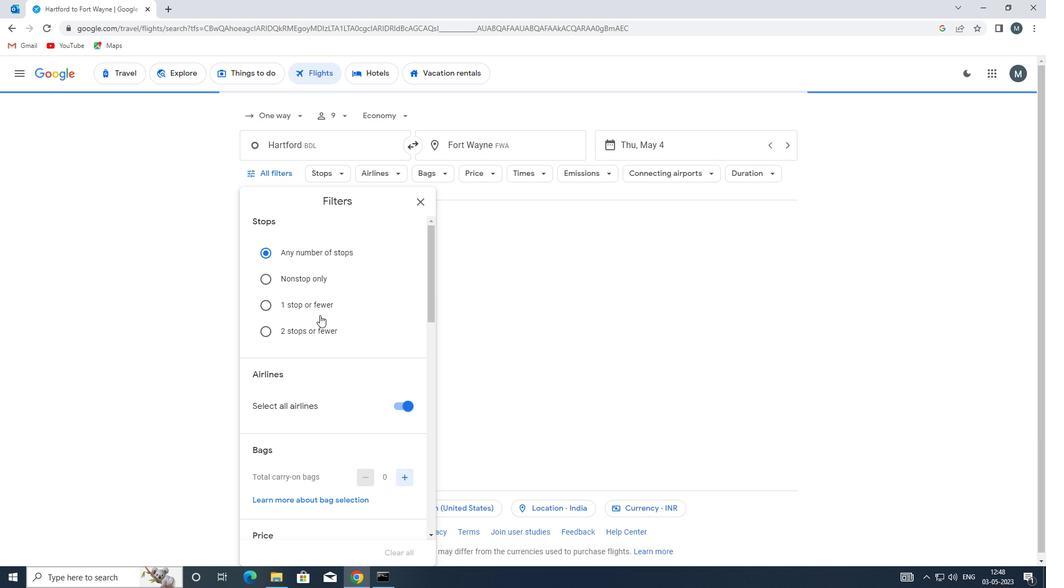 
Action: Mouse moved to (400, 301)
Screenshot: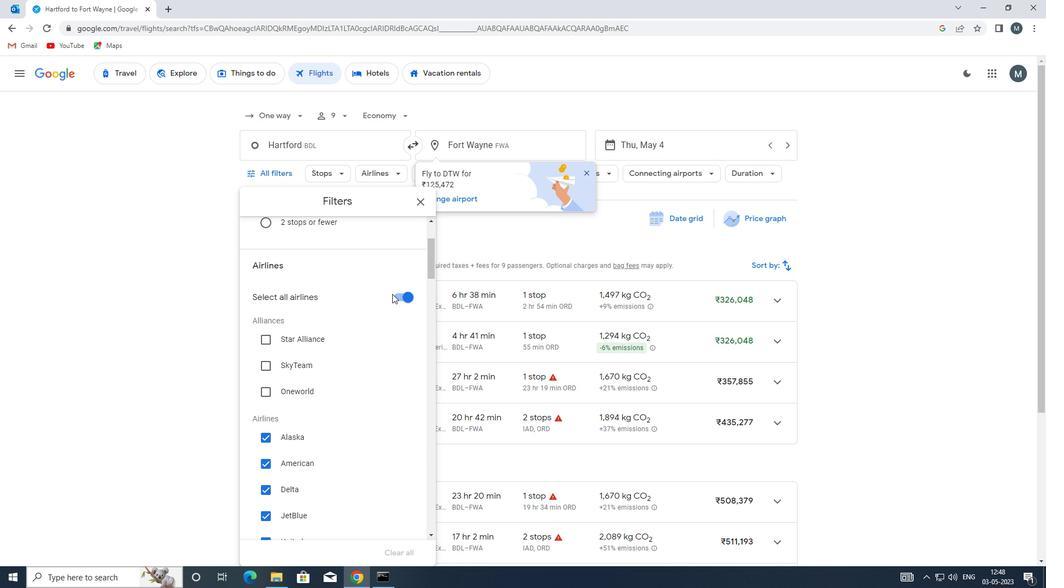 
Action: Mouse pressed left at (400, 301)
Screenshot: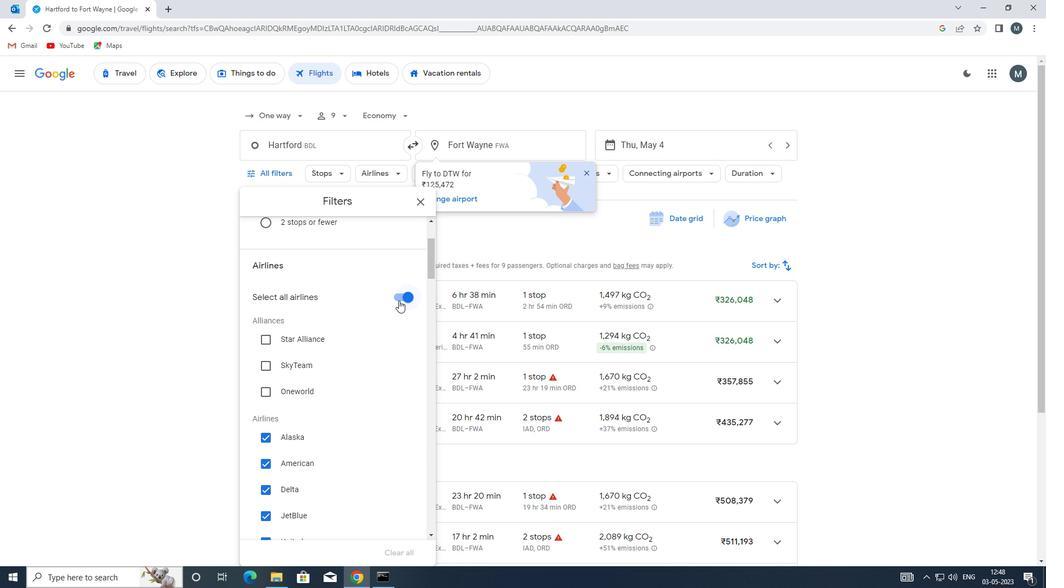 
Action: Mouse moved to (348, 366)
Screenshot: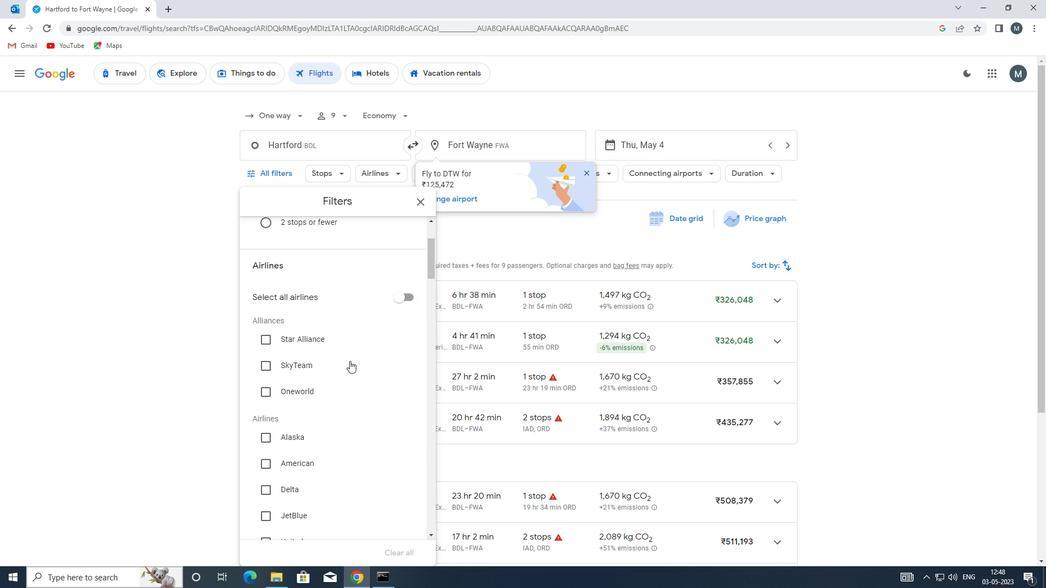 
Action: Mouse scrolled (348, 365) with delta (0, 0)
Screenshot: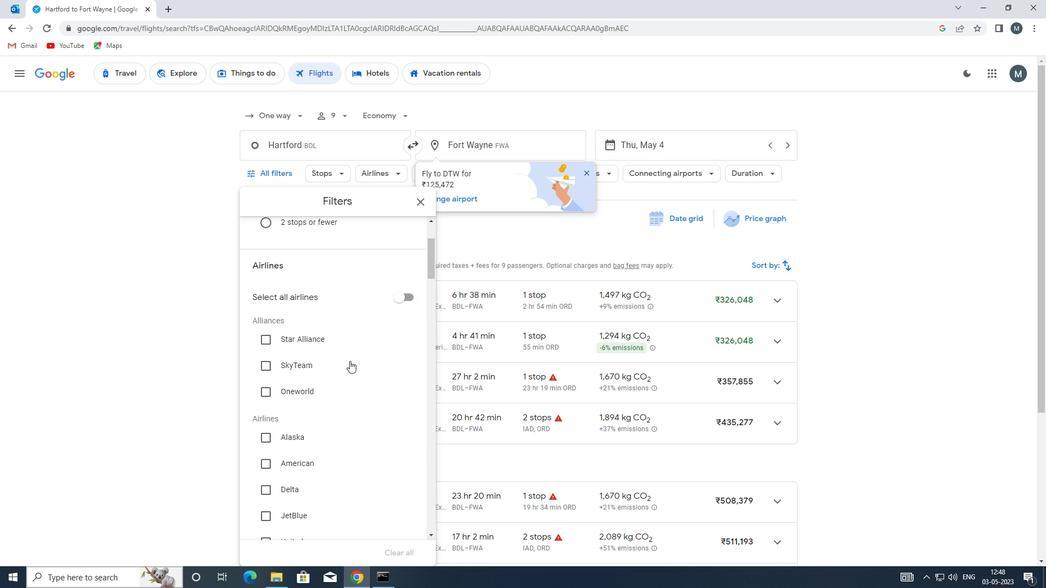 
Action: Mouse moved to (347, 367)
Screenshot: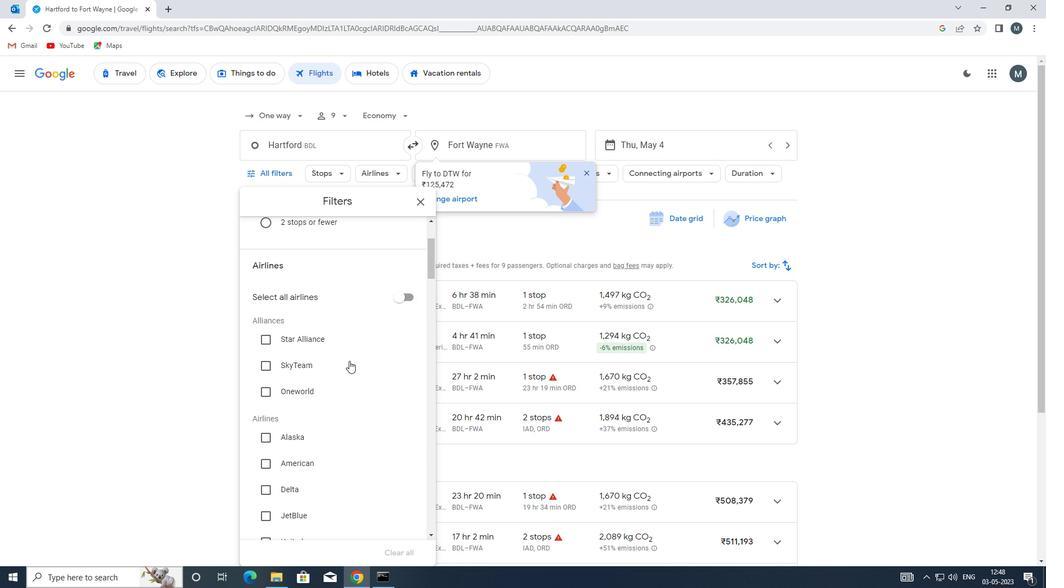 
Action: Mouse scrolled (347, 367) with delta (0, 0)
Screenshot: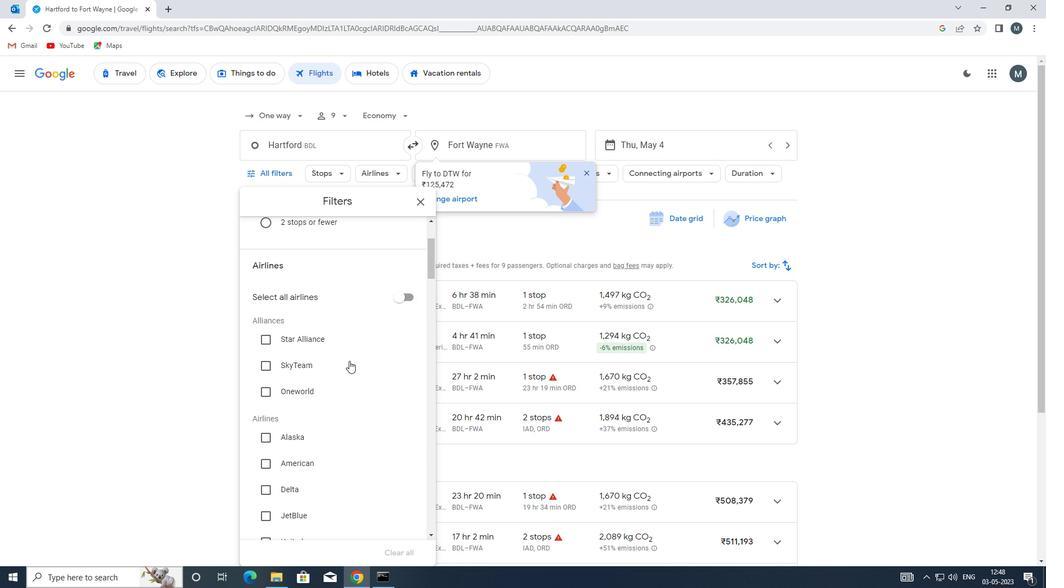 
Action: Mouse moved to (337, 368)
Screenshot: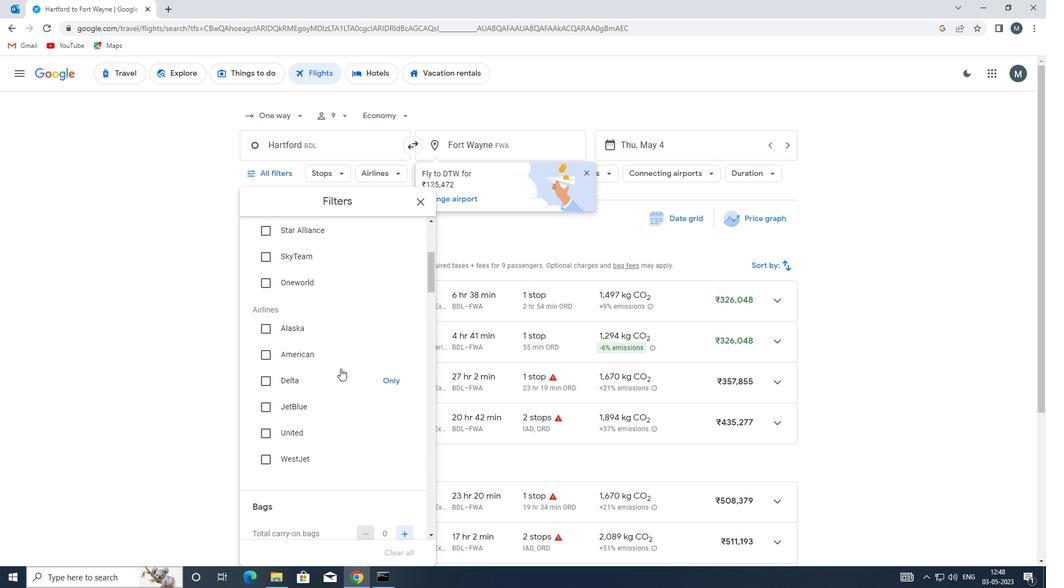 
Action: Mouse scrolled (337, 368) with delta (0, 0)
Screenshot: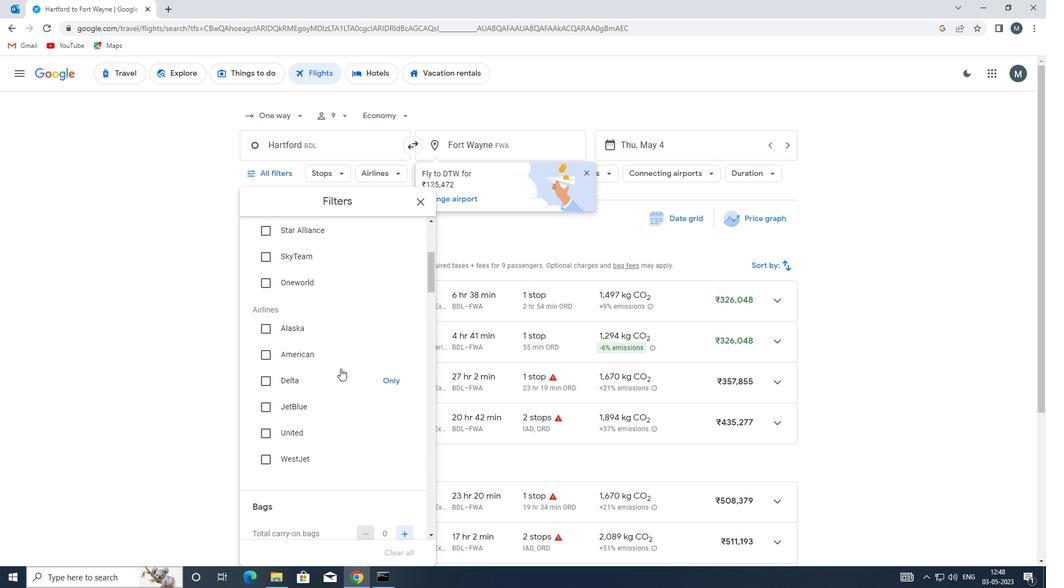 
Action: Mouse moved to (337, 368)
Screenshot: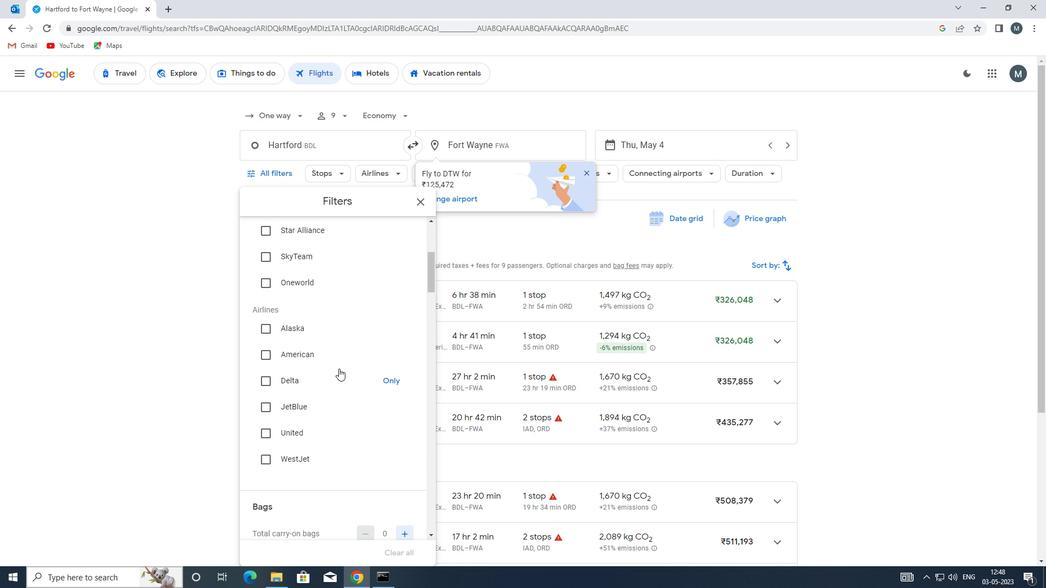 
Action: Mouse scrolled (337, 368) with delta (0, 0)
Screenshot: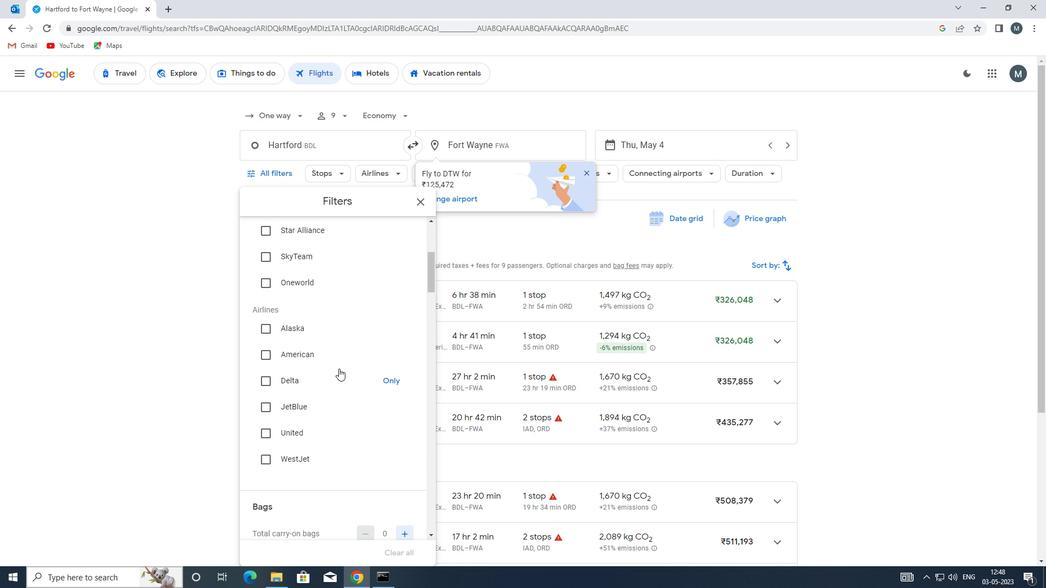 
Action: Mouse moved to (400, 396)
Screenshot: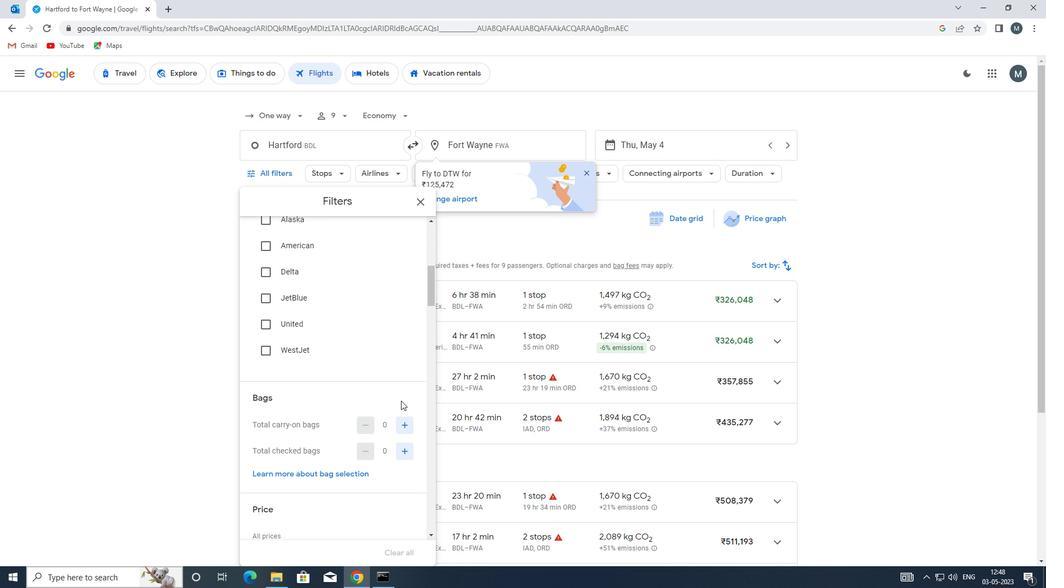
Action: Mouse scrolled (400, 396) with delta (0, 0)
Screenshot: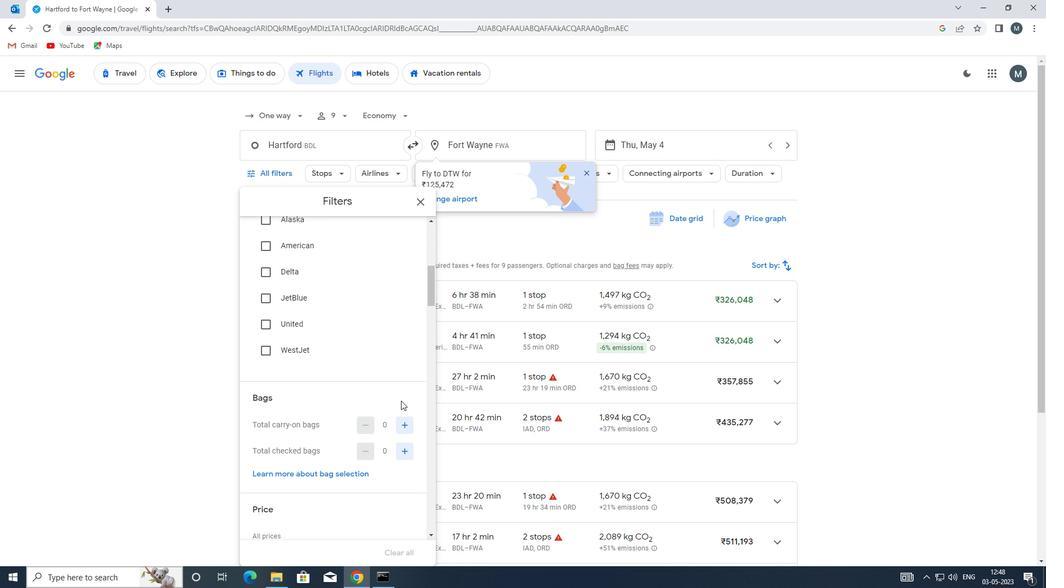 
Action: Mouse moved to (404, 373)
Screenshot: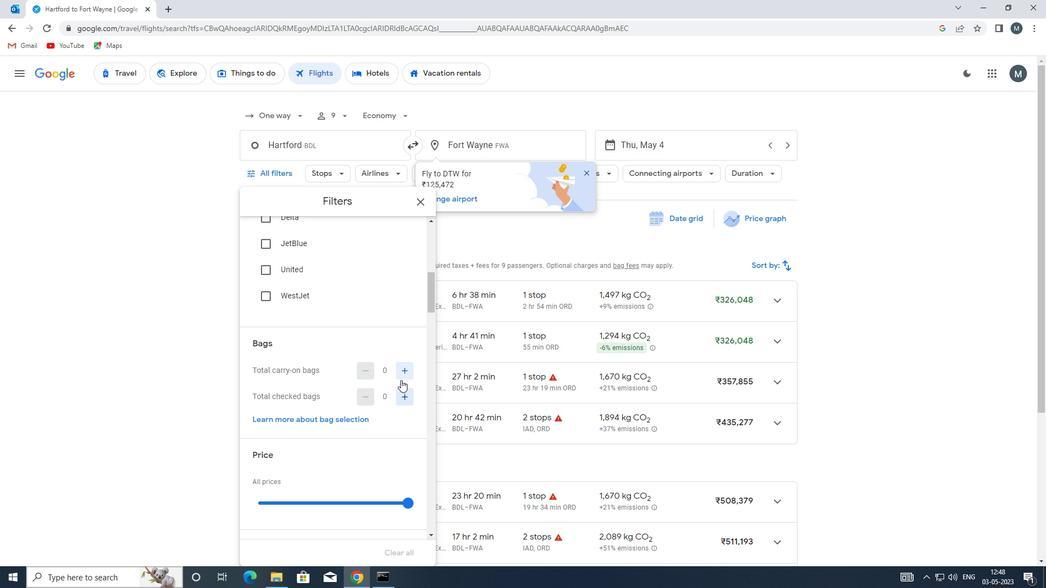 
Action: Mouse pressed left at (404, 373)
Screenshot: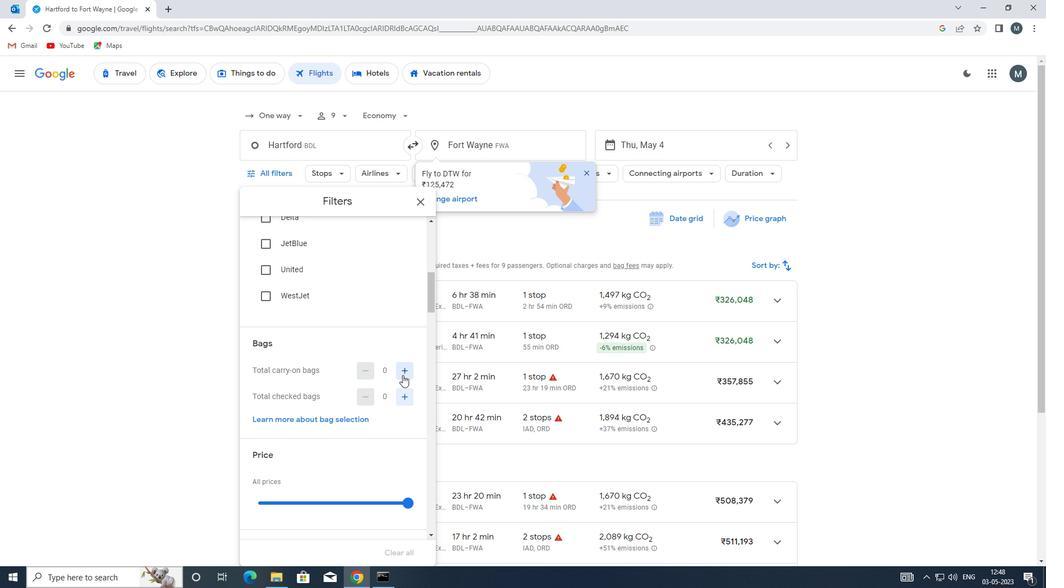 
Action: Mouse pressed left at (404, 373)
Screenshot: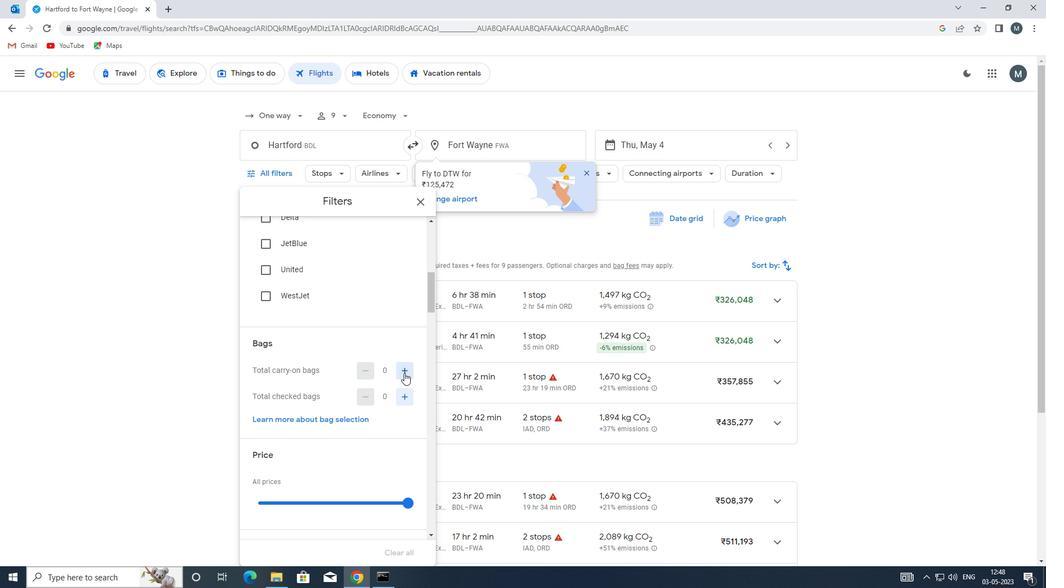 
Action: Mouse moved to (346, 369)
Screenshot: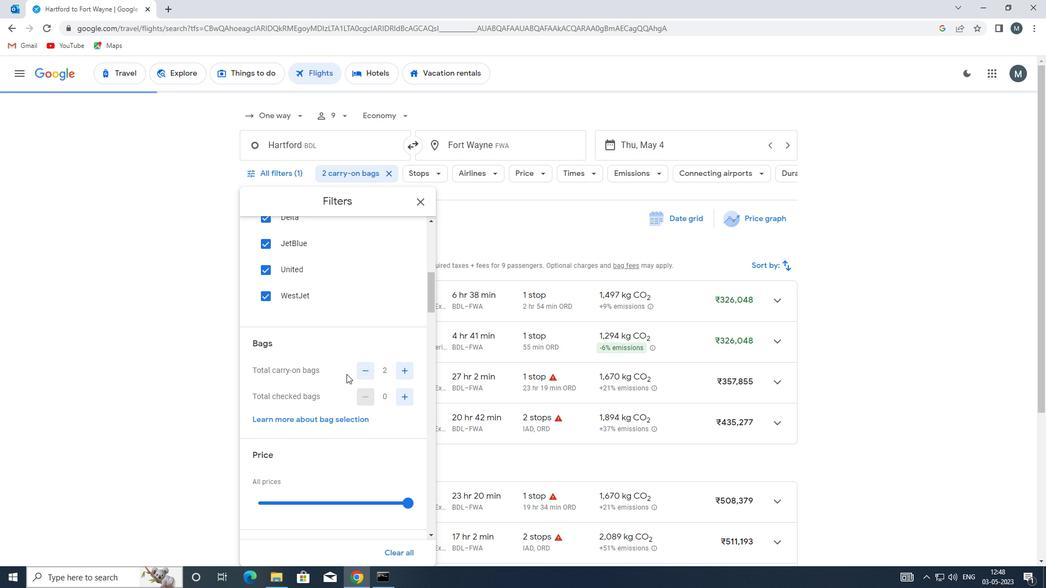 
Action: Mouse scrolled (346, 368) with delta (0, 0)
Screenshot: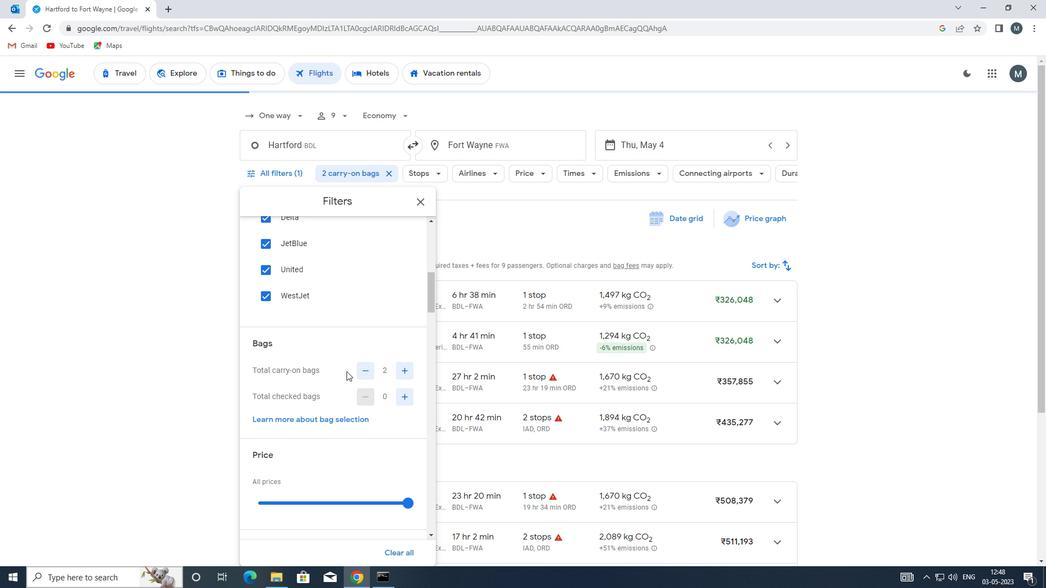 
Action: Mouse moved to (344, 369)
Screenshot: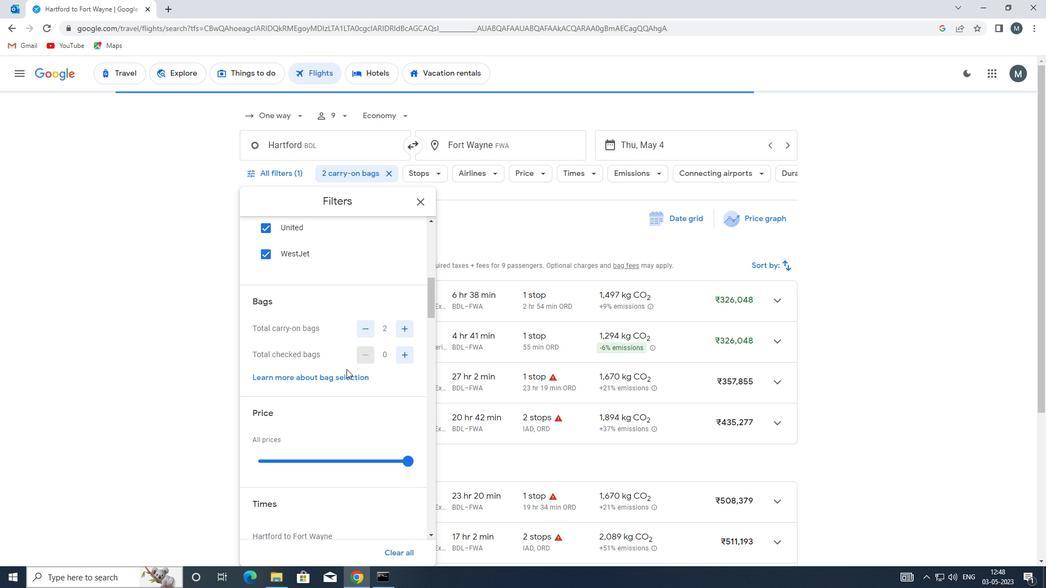 
Action: Mouse scrolled (344, 368) with delta (0, 0)
Screenshot: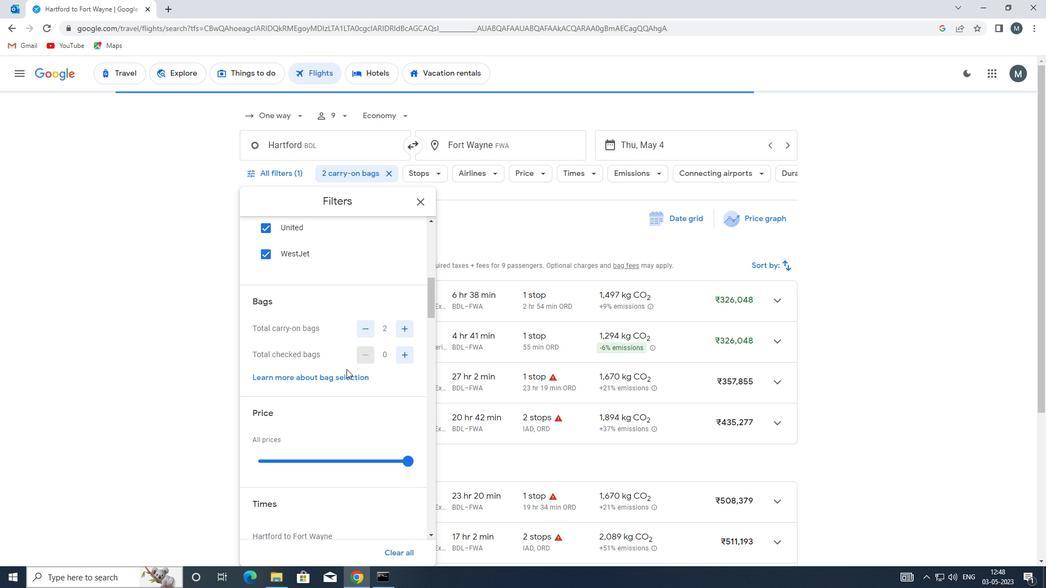 
Action: Mouse moved to (316, 392)
Screenshot: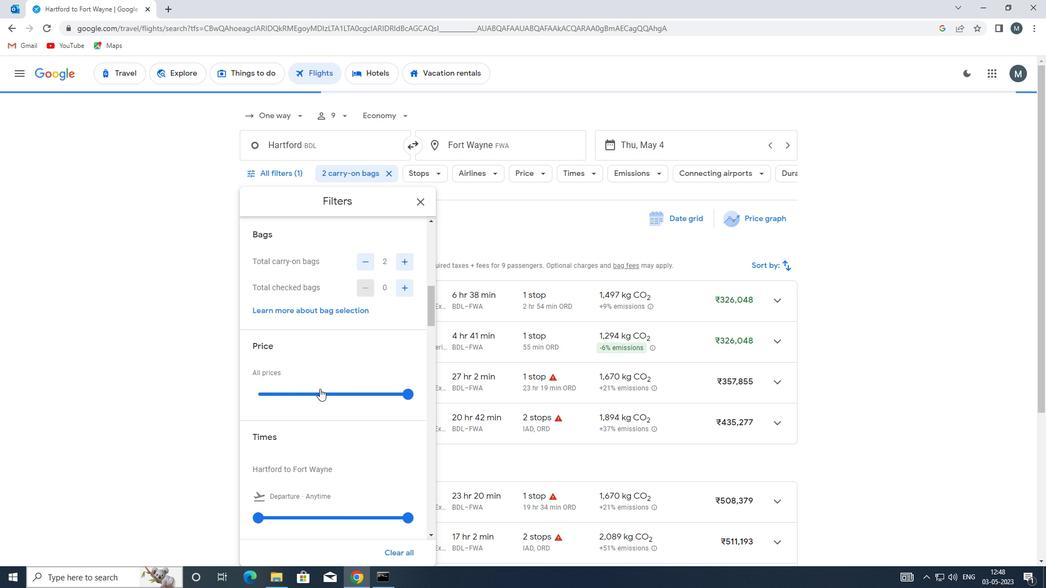
Action: Mouse pressed left at (316, 392)
Screenshot: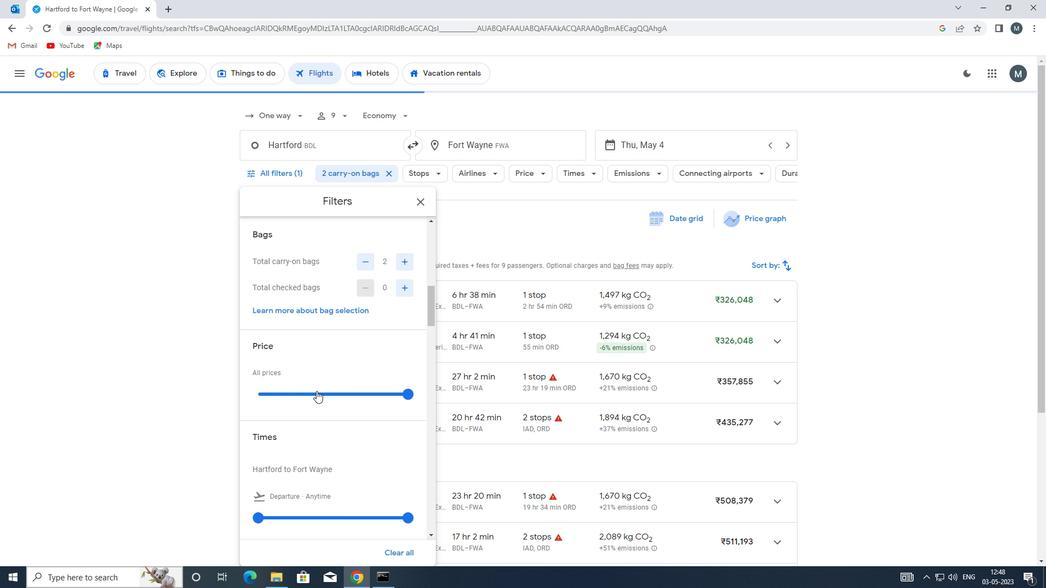 
Action: Mouse pressed left at (316, 392)
Screenshot: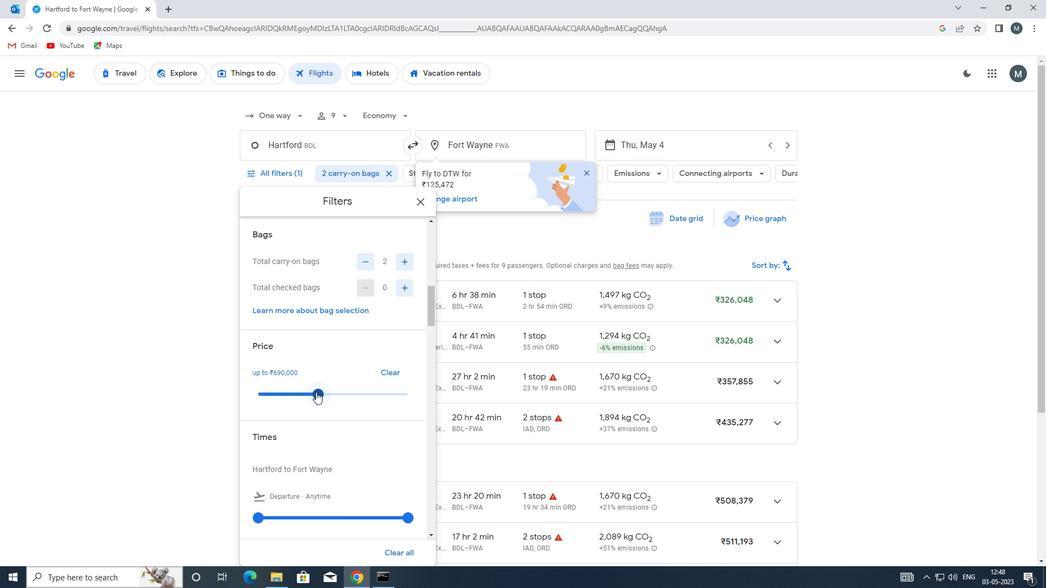 
Action: Mouse moved to (288, 381)
Screenshot: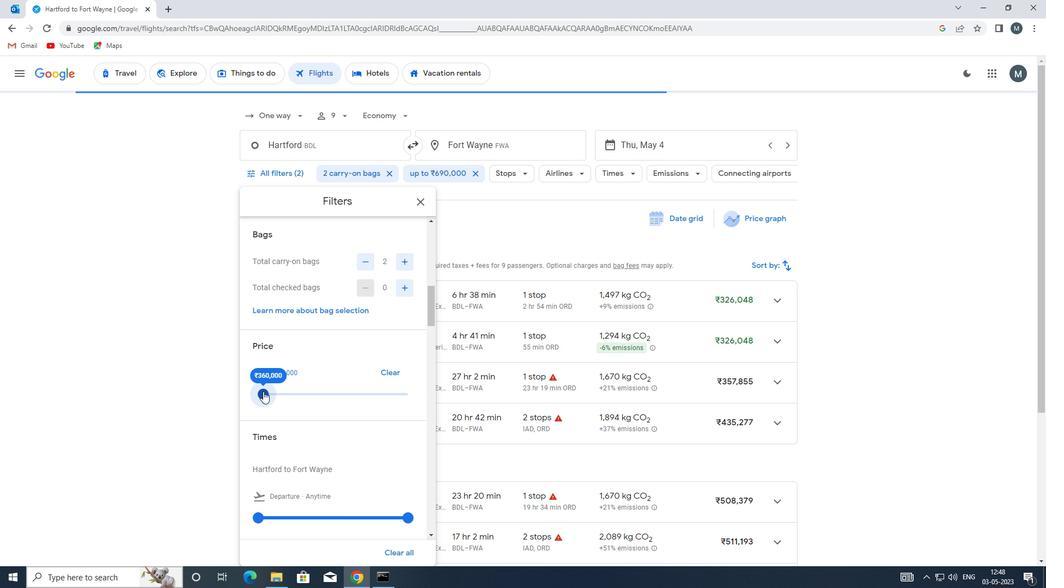 
Action: Mouse scrolled (288, 380) with delta (0, 0)
Screenshot: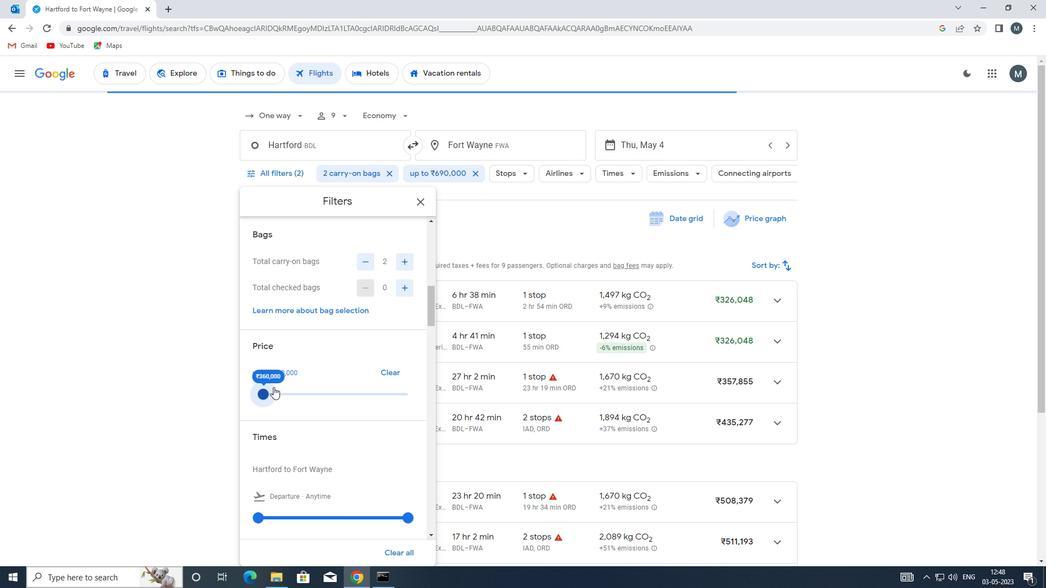 
Action: Mouse moved to (288, 381)
Screenshot: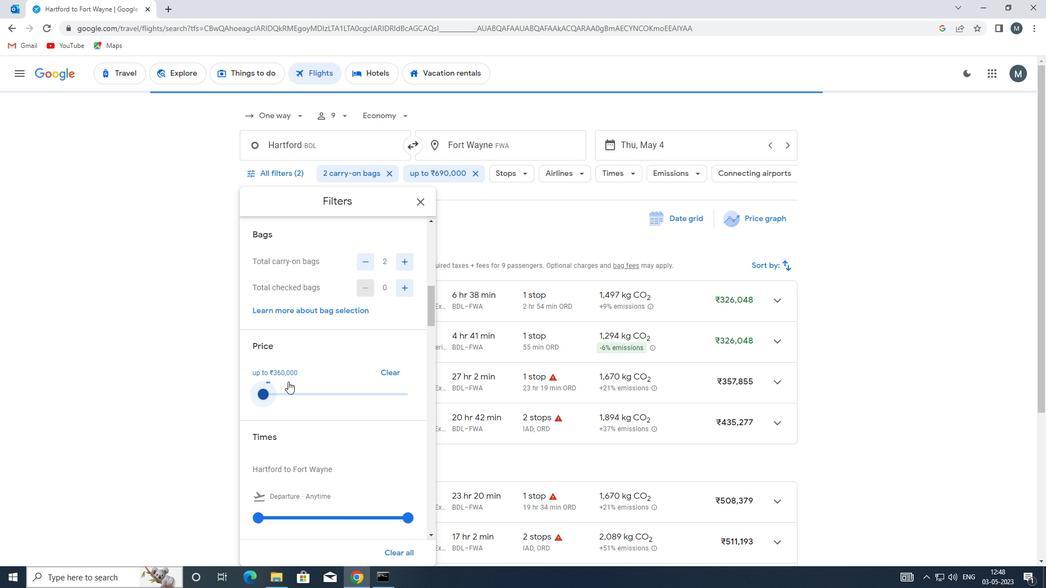 
Action: Mouse scrolled (288, 380) with delta (0, 0)
Screenshot: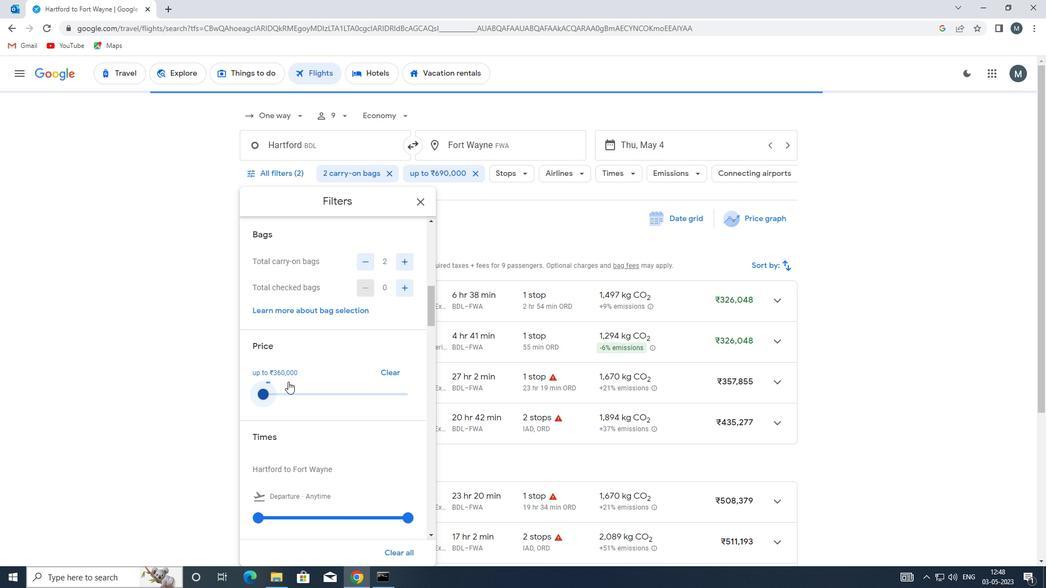 
Action: Mouse moved to (311, 365)
Screenshot: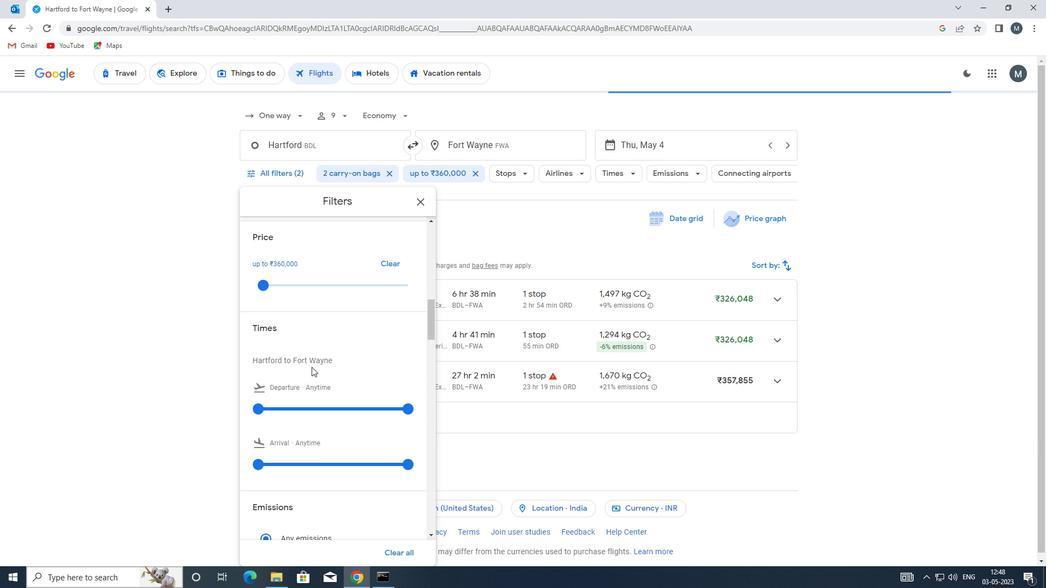 
Action: Mouse scrolled (311, 365) with delta (0, 0)
Screenshot: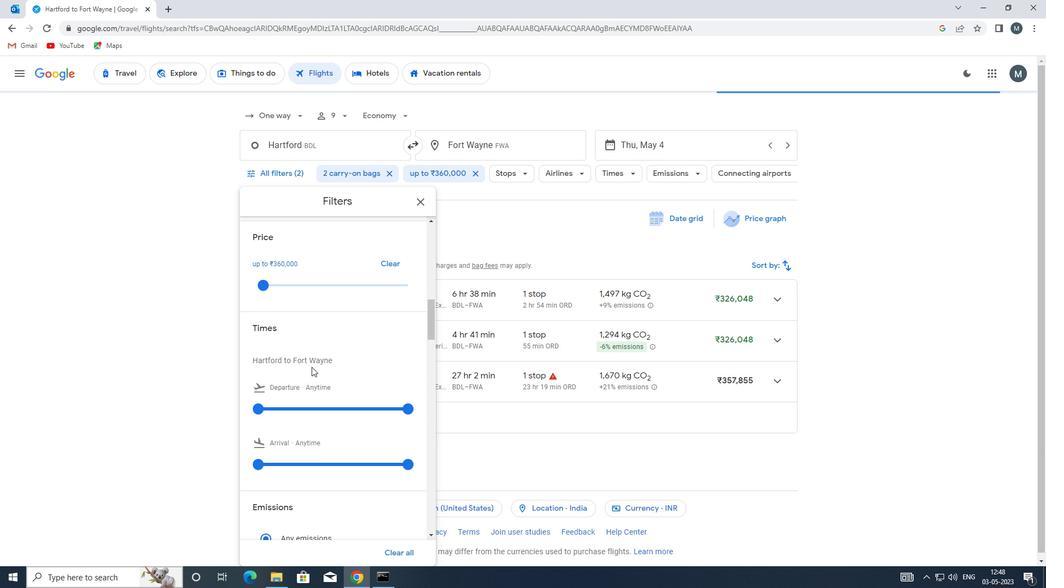 
Action: Mouse moved to (262, 354)
Screenshot: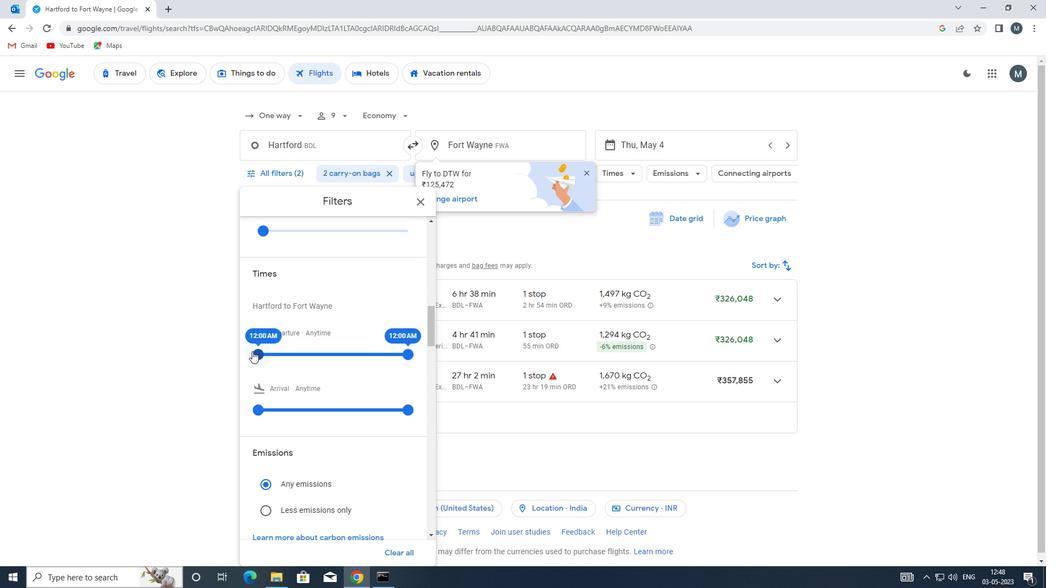 
Action: Mouse pressed left at (262, 354)
Screenshot: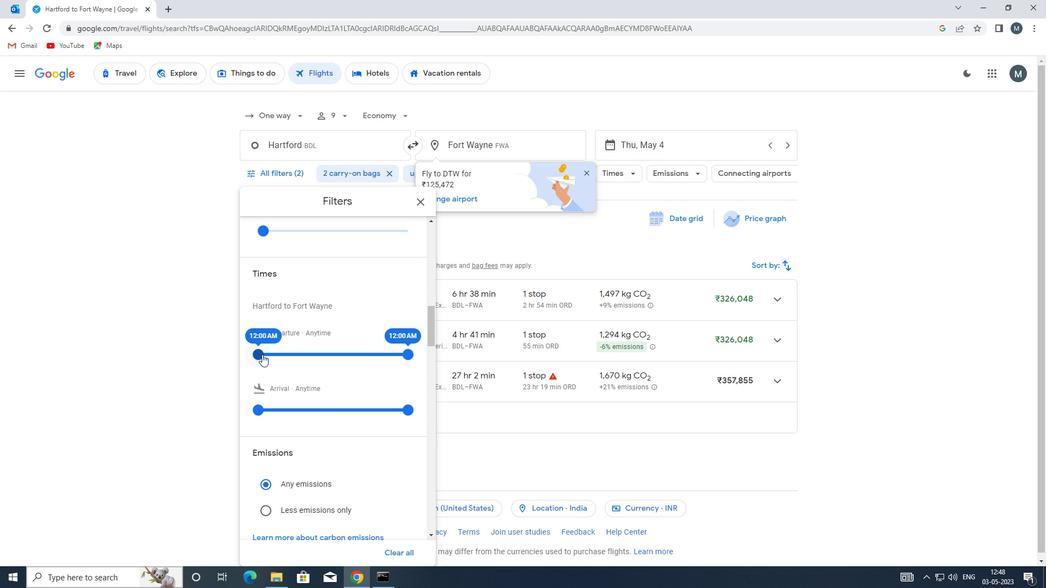 
Action: Mouse moved to (403, 355)
Screenshot: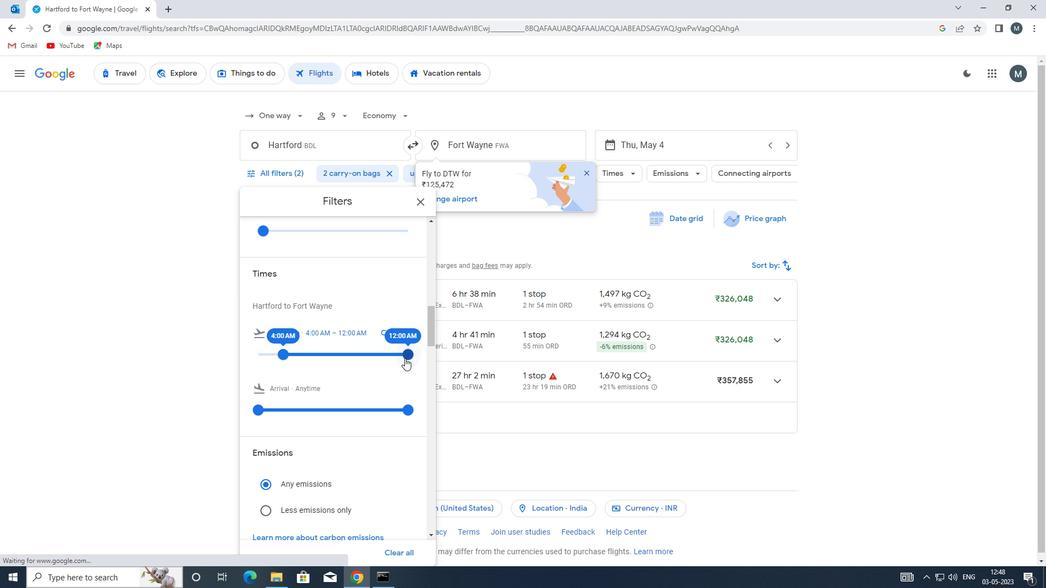 
Action: Mouse pressed left at (403, 355)
Screenshot: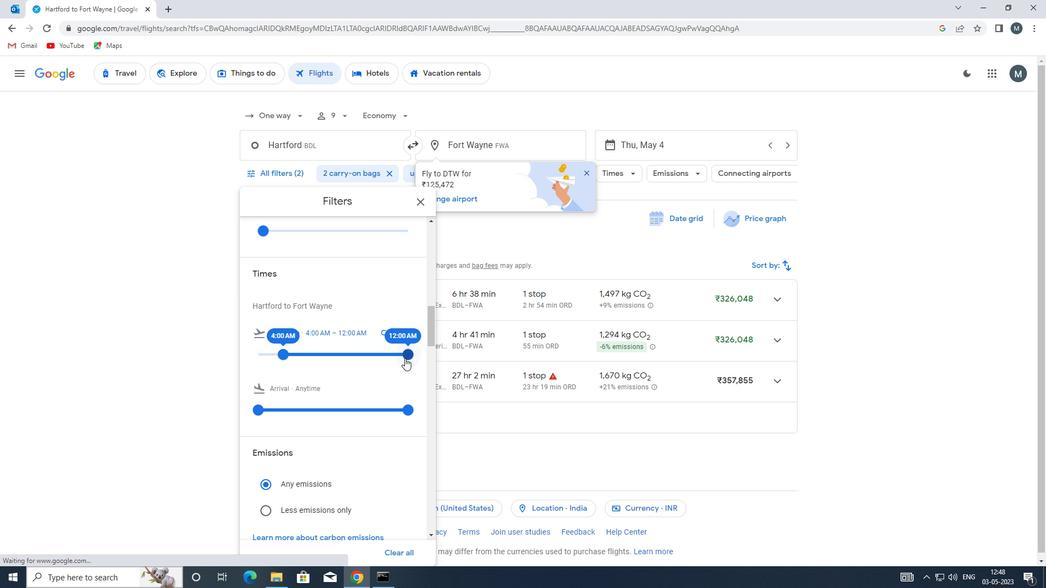 
Action: Mouse moved to (289, 352)
Screenshot: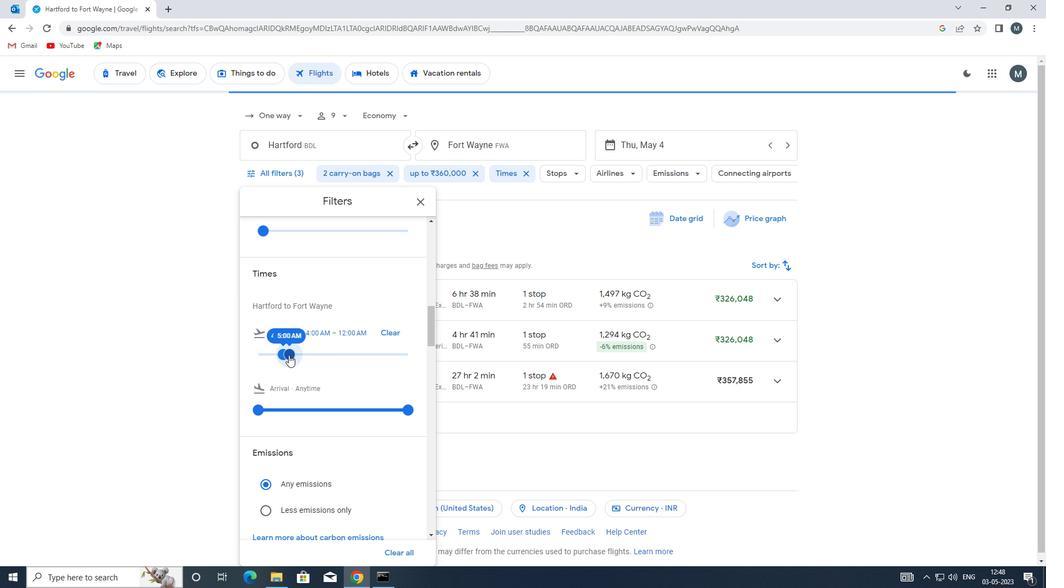 
Action: Mouse scrolled (289, 352) with delta (0, 0)
Screenshot: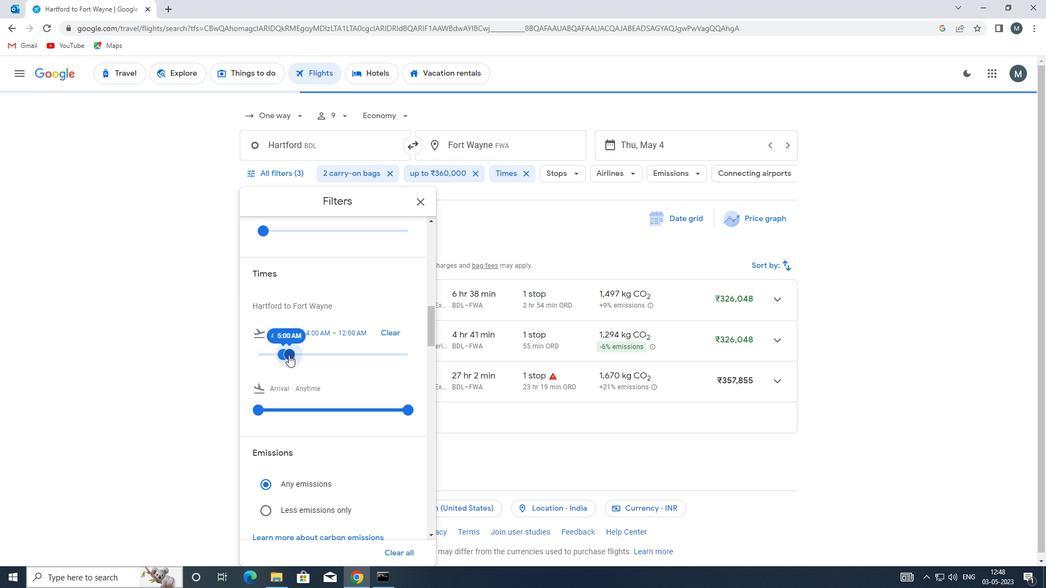 
Action: Mouse moved to (289, 352)
Screenshot: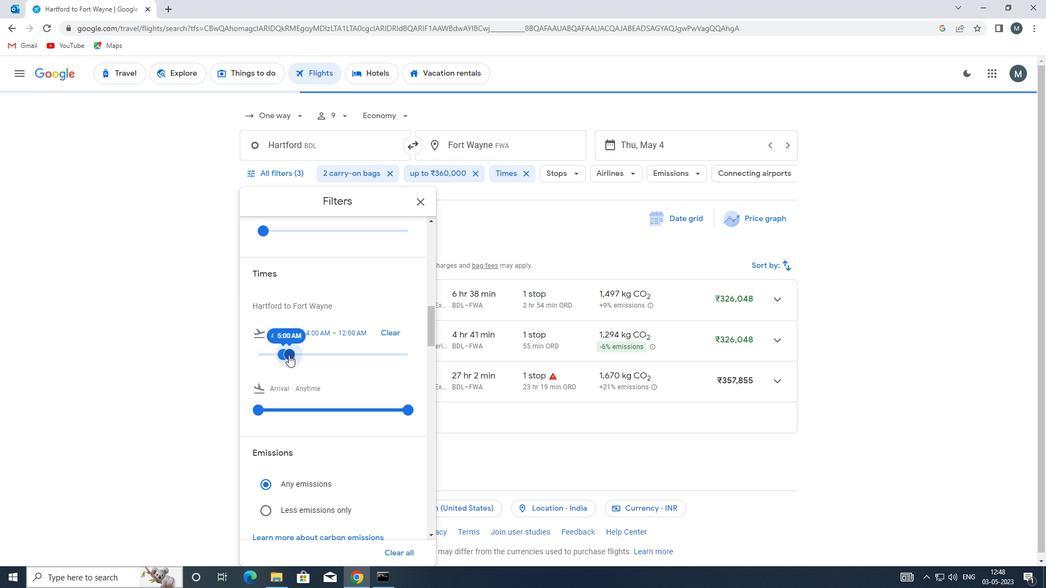 
Action: Mouse scrolled (289, 352) with delta (0, 0)
Screenshot: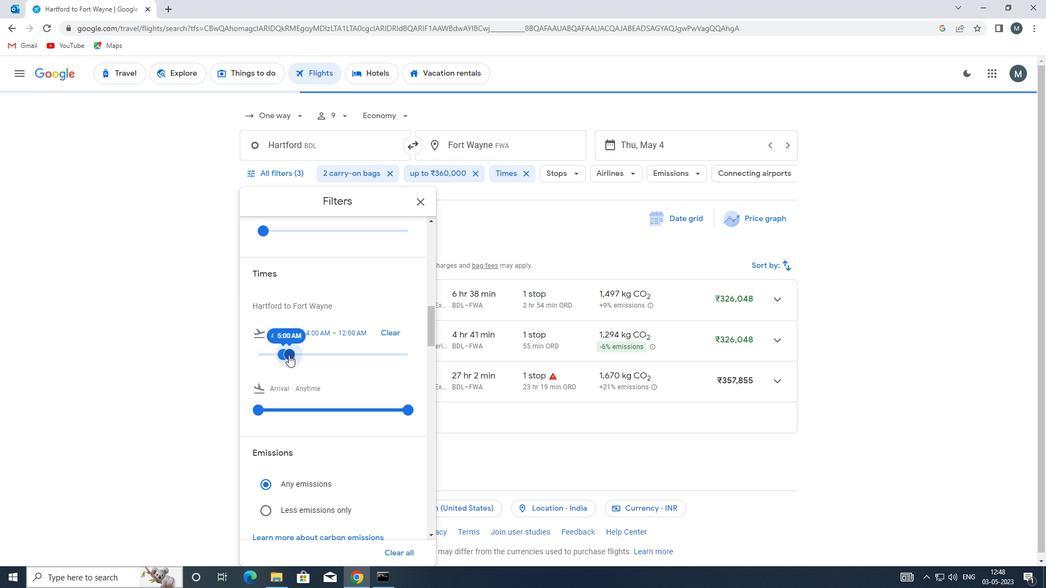 
Action: Mouse moved to (289, 353)
Screenshot: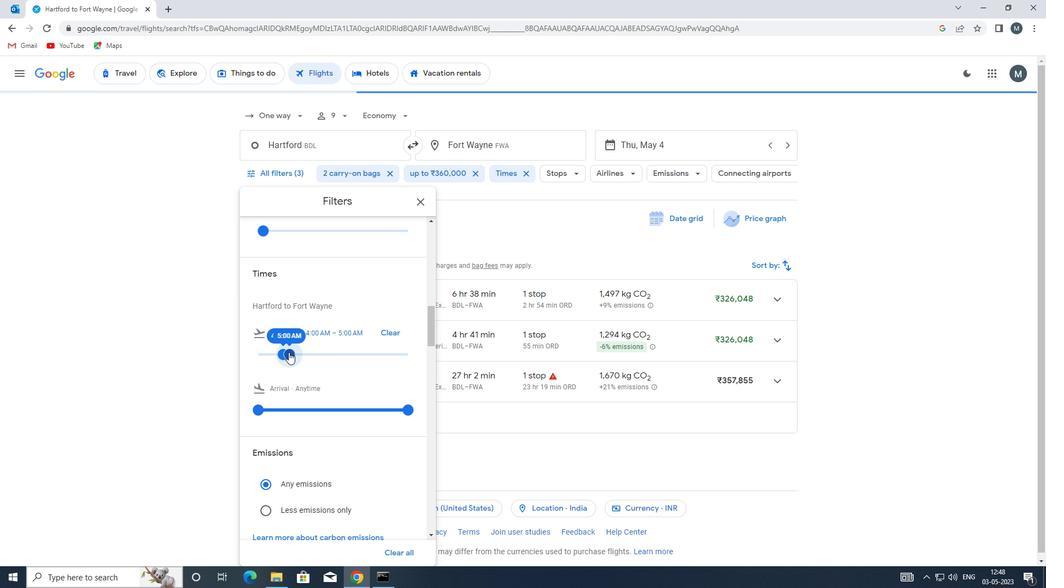 
Action: Mouse scrolled (289, 353) with delta (0, 0)
Screenshot: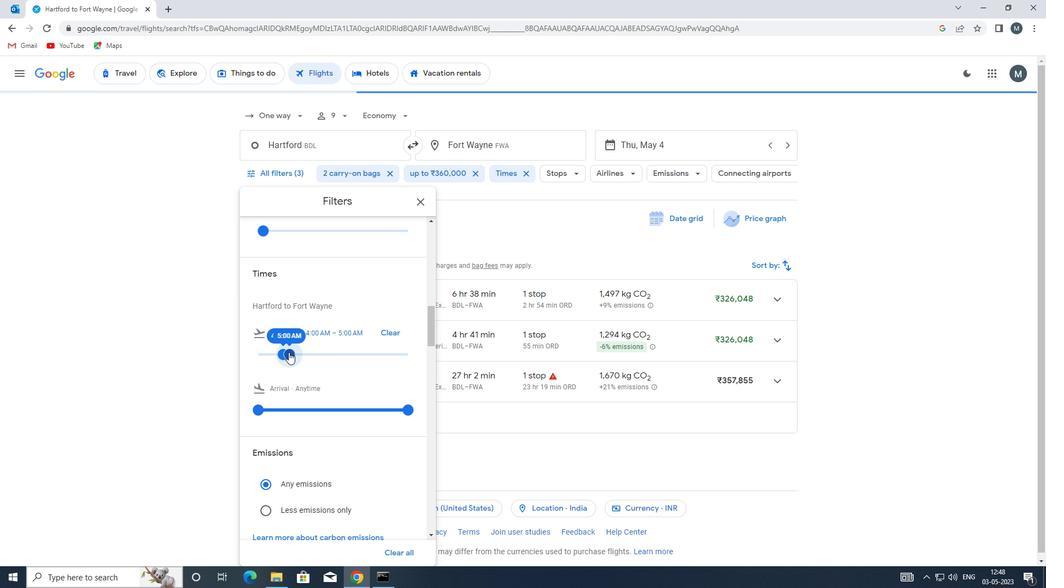 
Action: Mouse moved to (422, 197)
Screenshot: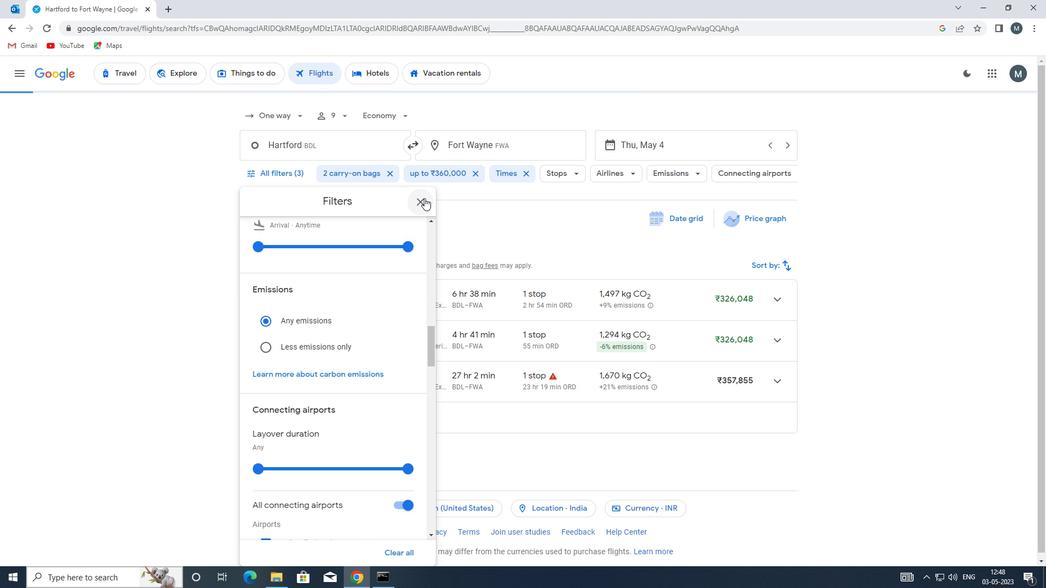 
Action: Mouse pressed left at (422, 197)
Screenshot: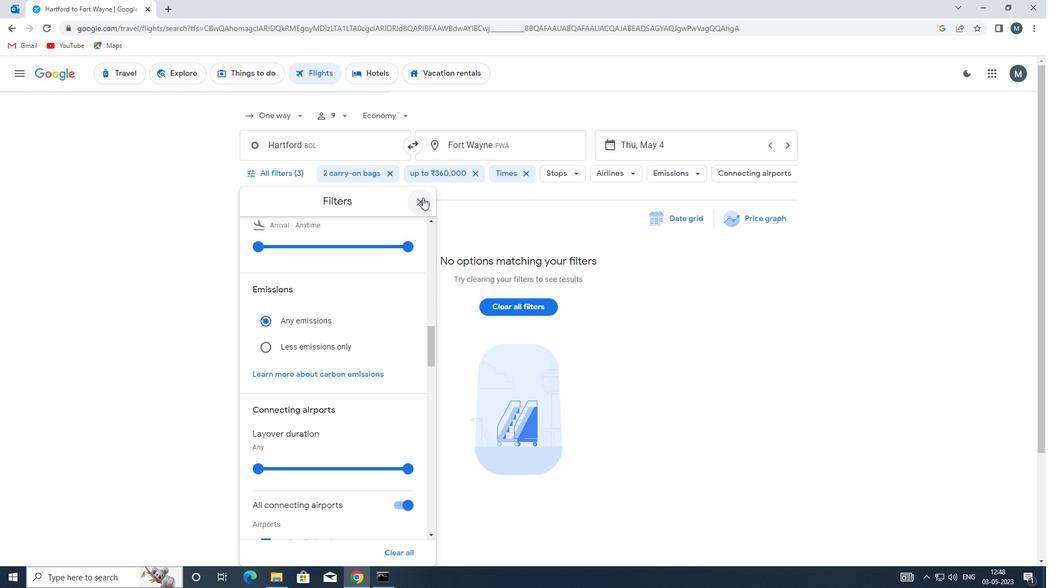 
Action: Mouse moved to (422, 198)
Screenshot: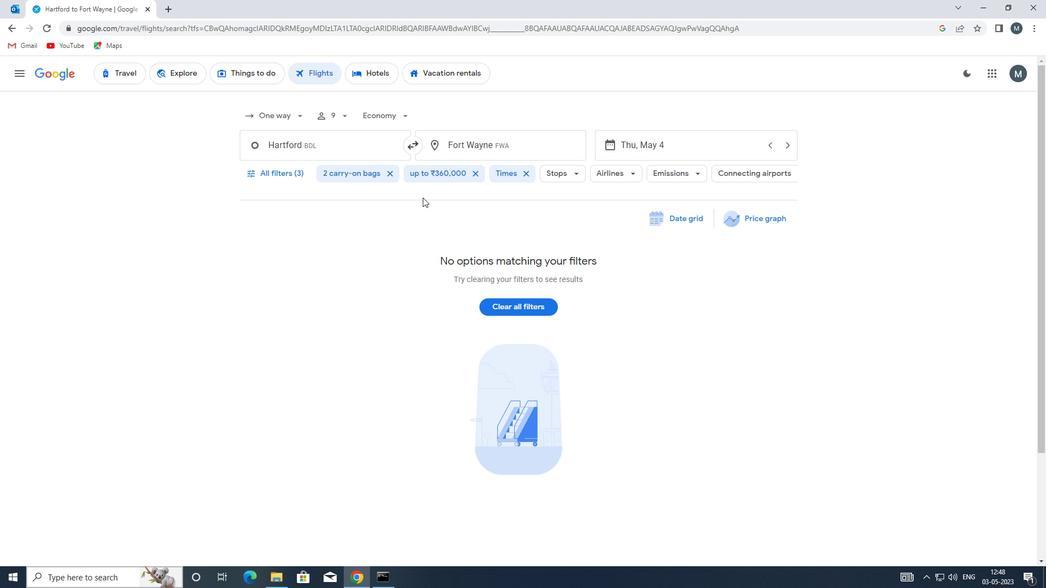 
